 Task: Add a signature Mitchell Evans containing With heartfelt thanks and warm wishes, Mitchell Evans to email address softage.3@softage.net and add a label OSHA compliance
Action: Mouse moved to (107, 149)
Screenshot: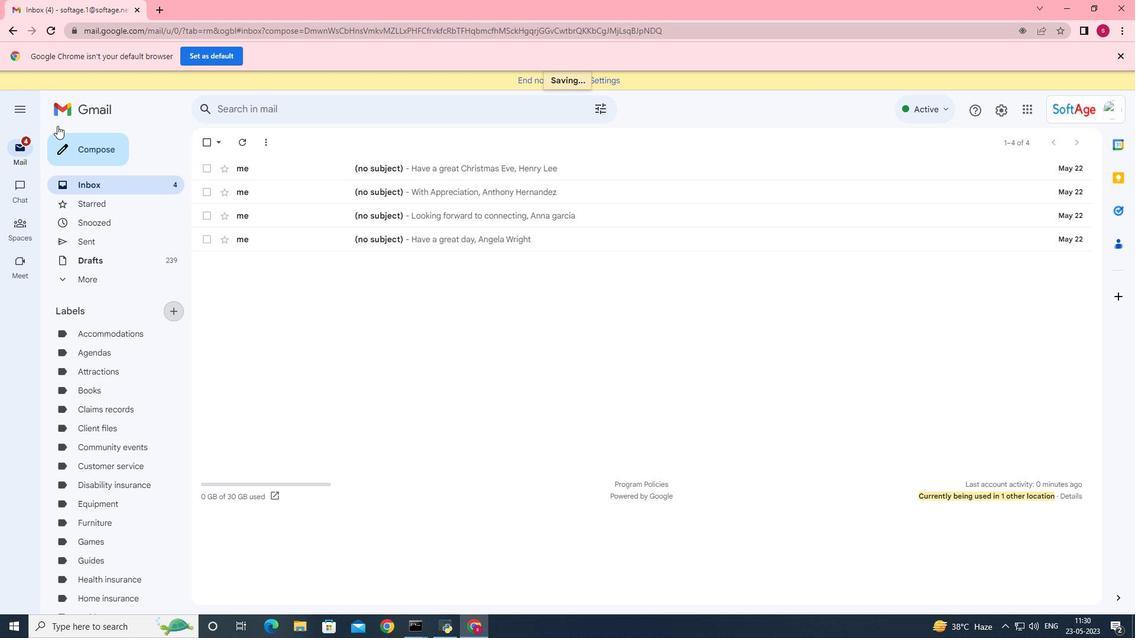 
Action: Mouse pressed left at (107, 149)
Screenshot: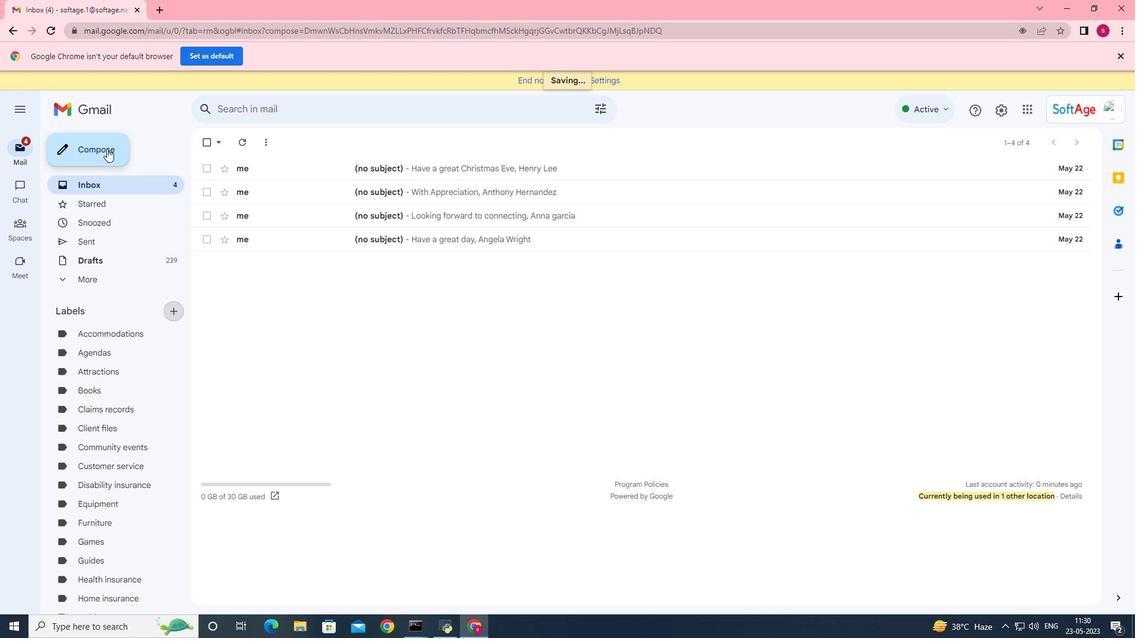 
Action: Mouse moved to (955, 598)
Screenshot: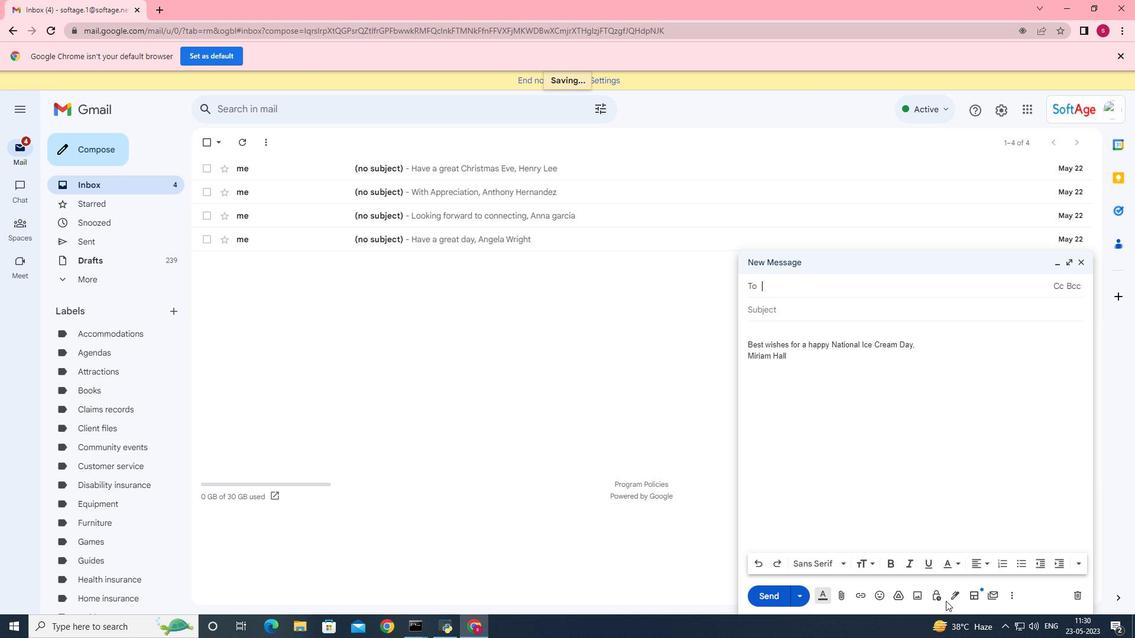 
Action: Mouse pressed left at (955, 598)
Screenshot: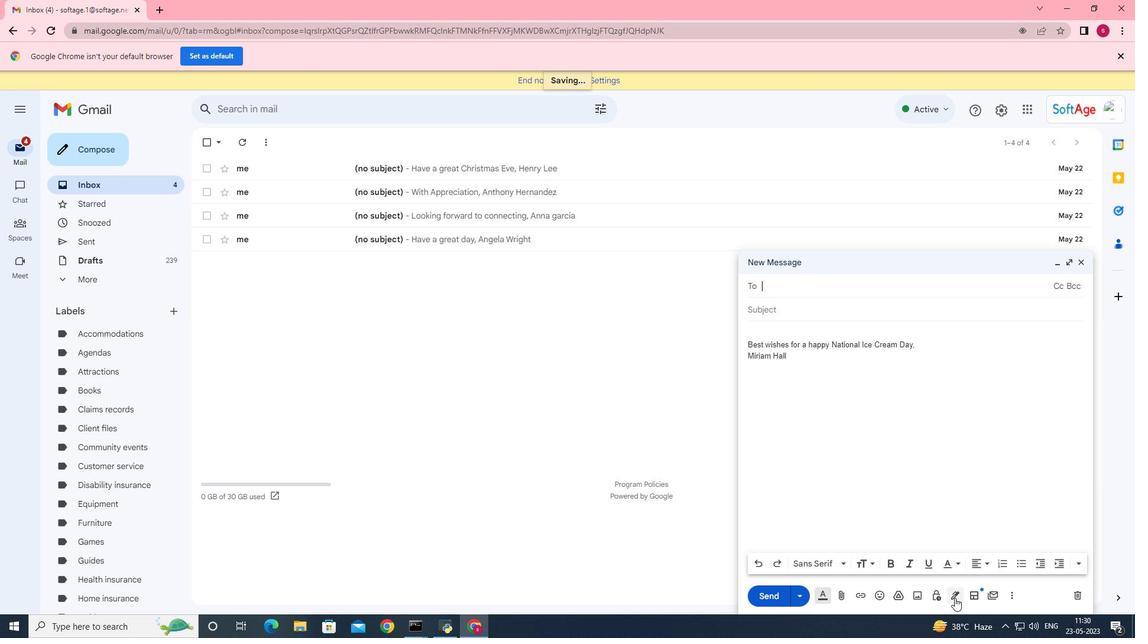 
Action: Mouse moved to (990, 527)
Screenshot: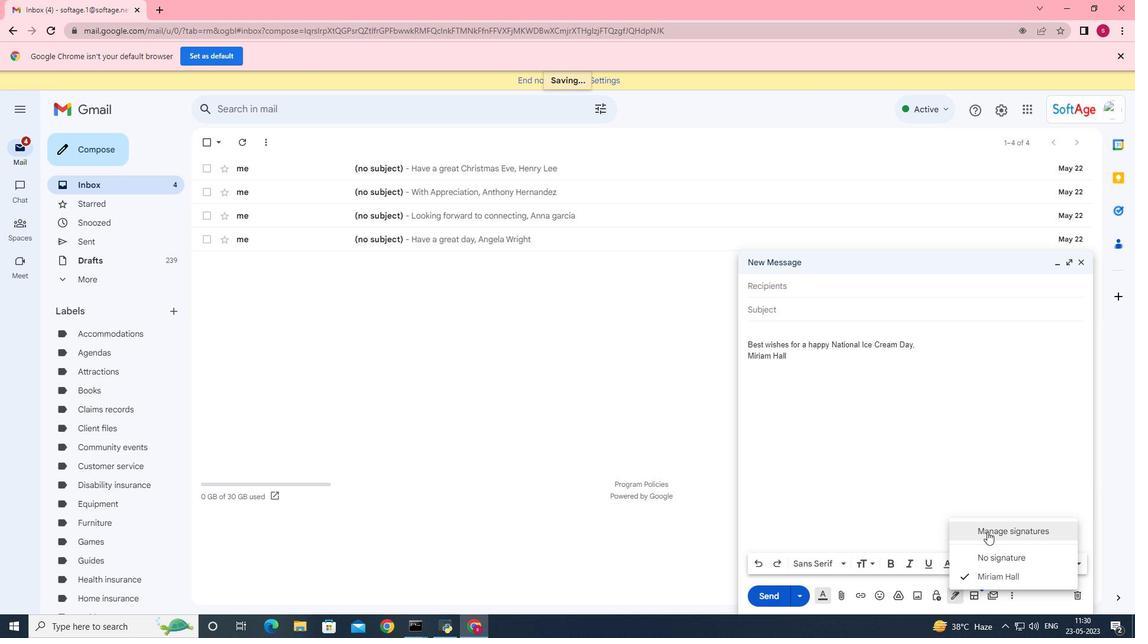
Action: Mouse pressed left at (990, 527)
Screenshot: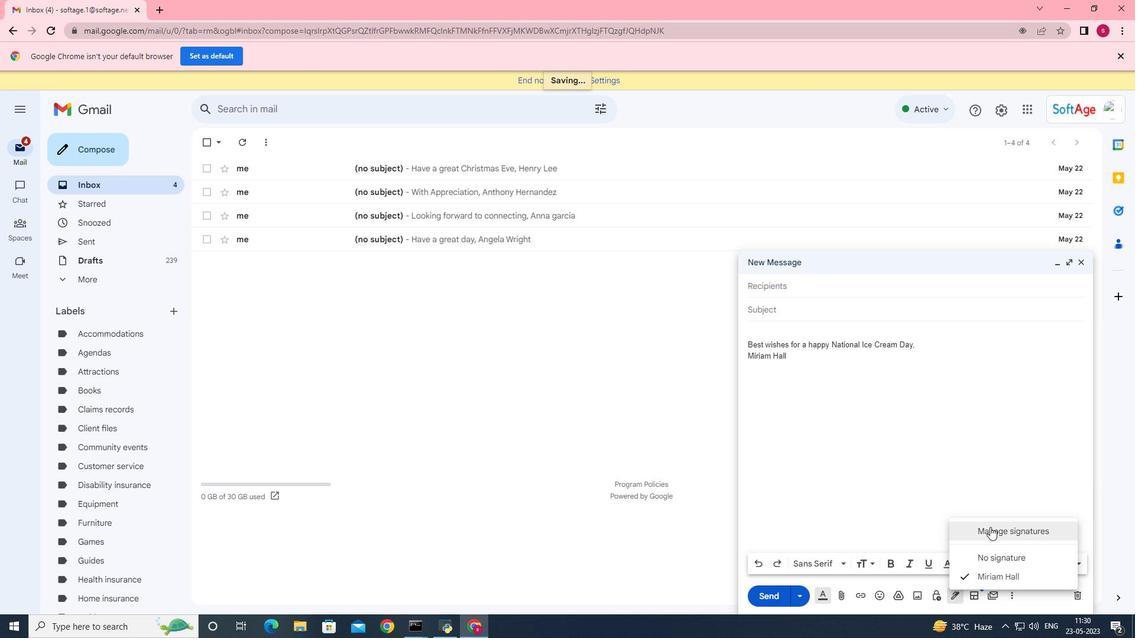 
Action: Mouse moved to (550, 444)
Screenshot: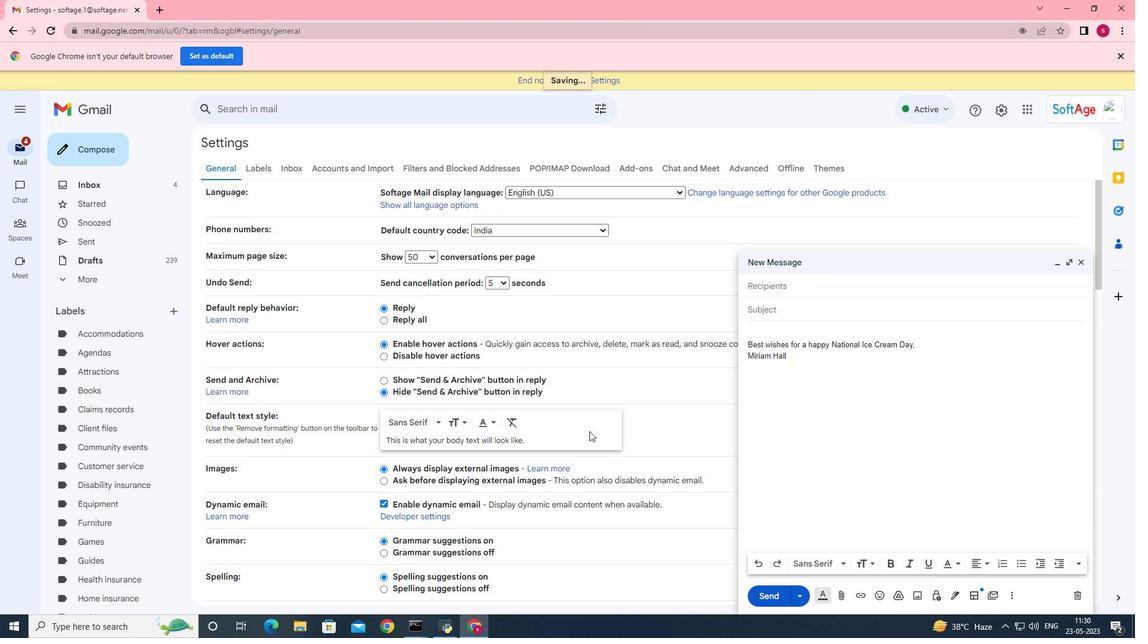 
Action: Mouse scrolled (550, 443) with delta (0, 0)
Screenshot: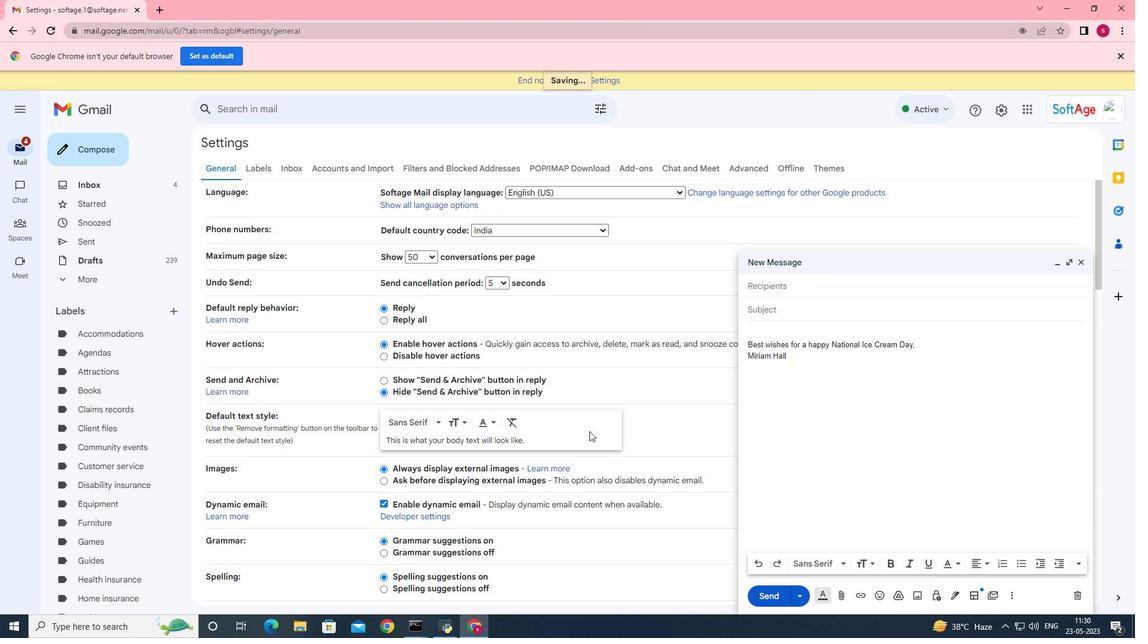 
Action: Mouse moved to (547, 444)
Screenshot: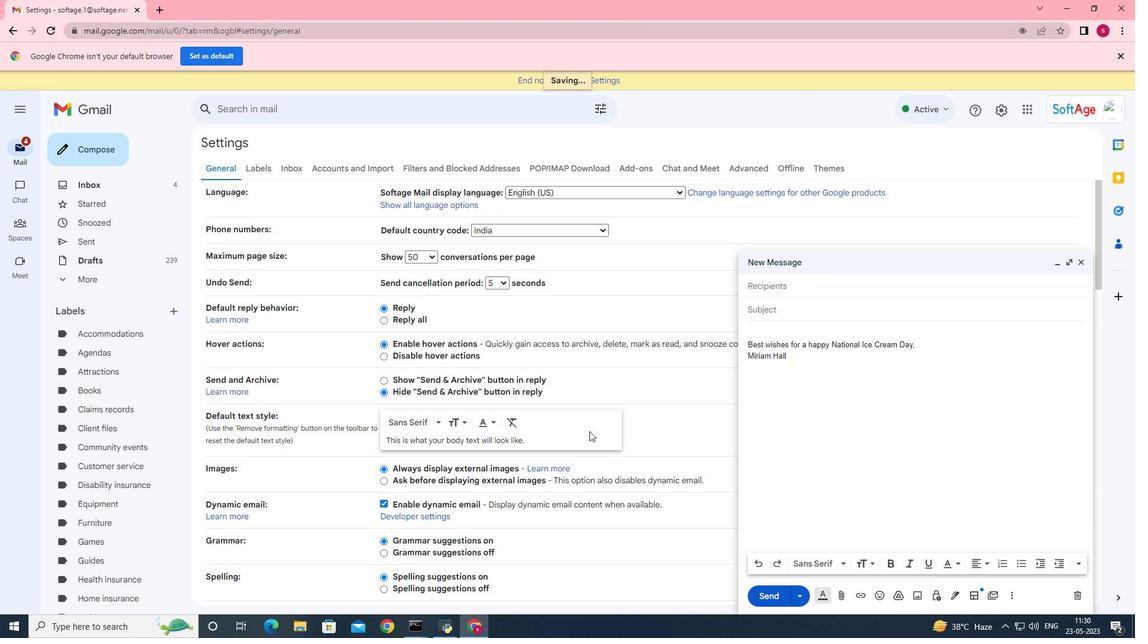 
Action: Mouse scrolled (547, 444) with delta (0, 0)
Screenshot: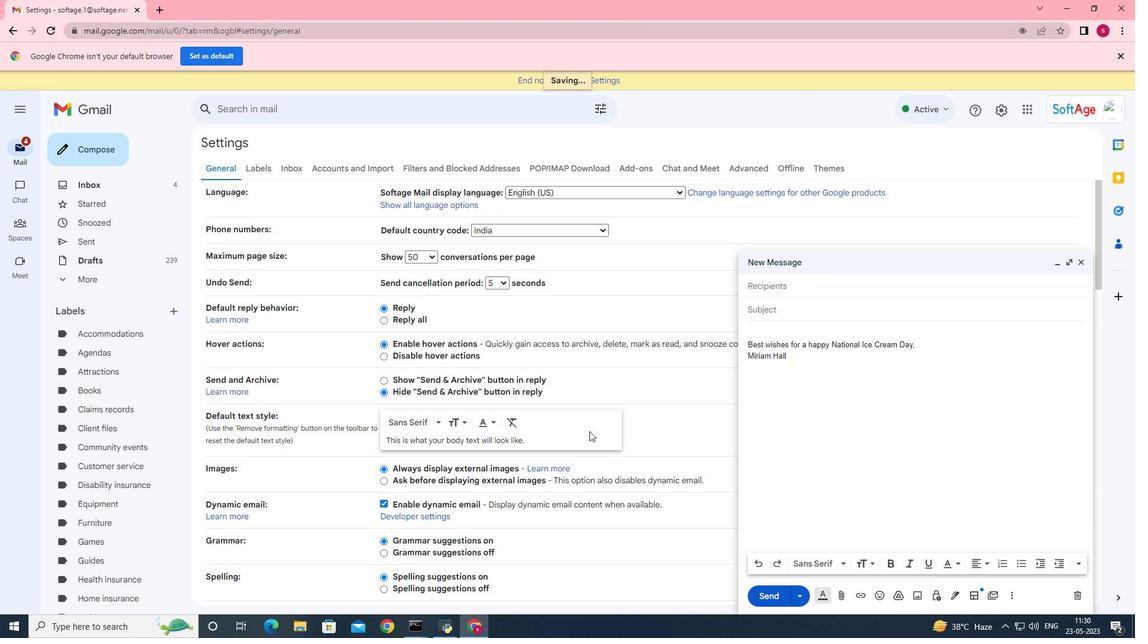 
Action: Mouse moved to (546, 445)
Screenshot: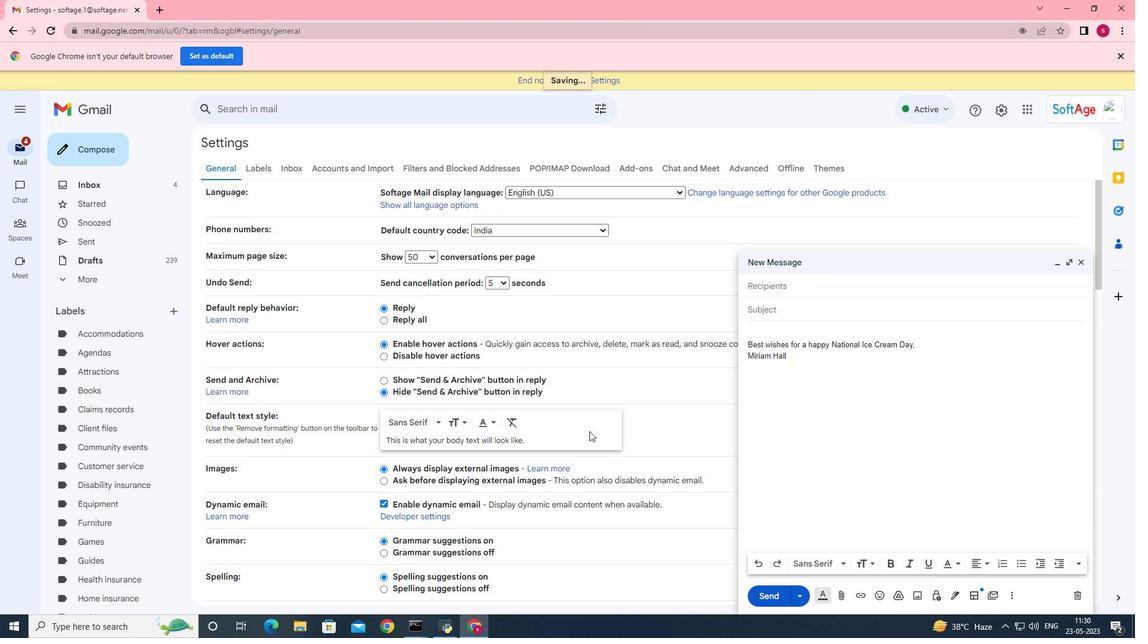 
Action: Mouse scrolled (546, 445) with delta (0, 0)
Screenshot: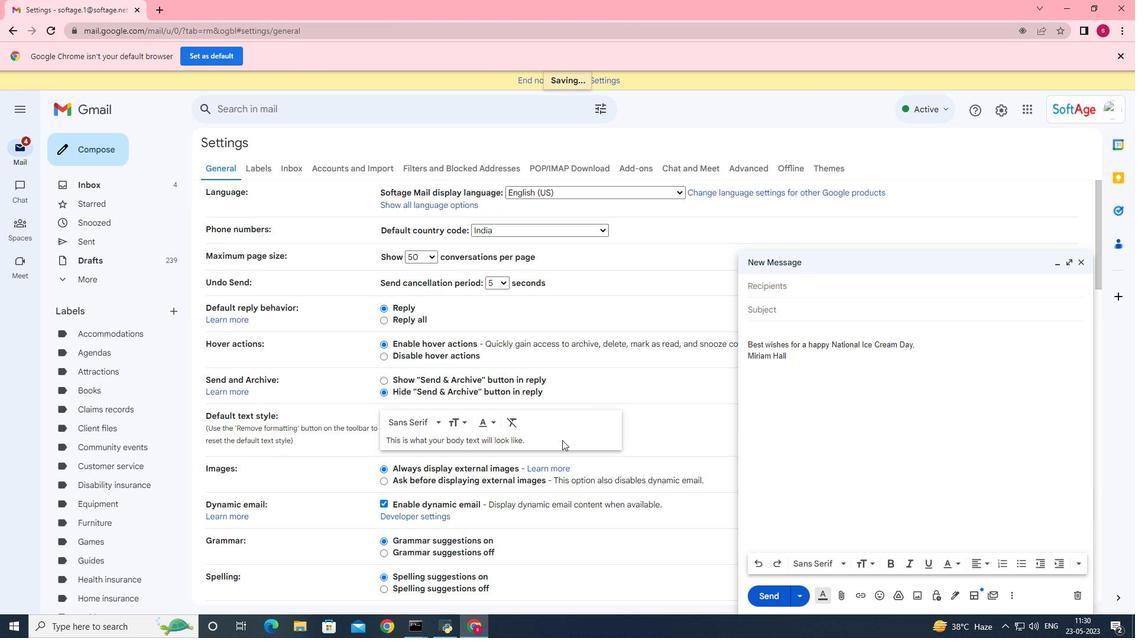 
Action: Mouse moved to (546, 445)
Screenshot: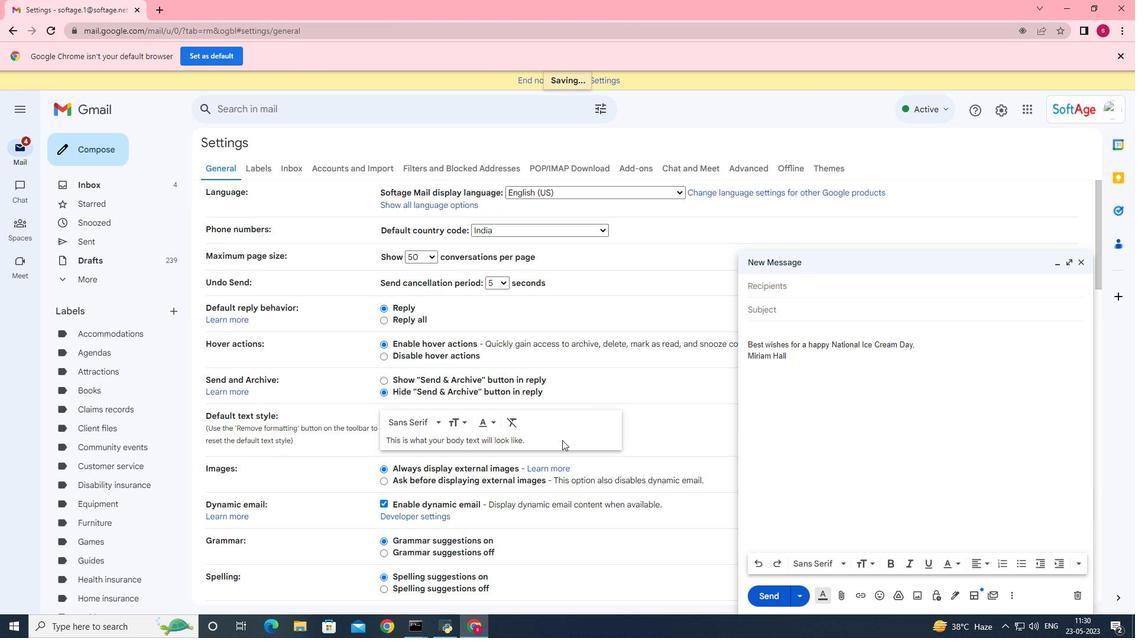 
Action: Mouse scrolled (546, 444) with delta (0, 0)
Screenshot: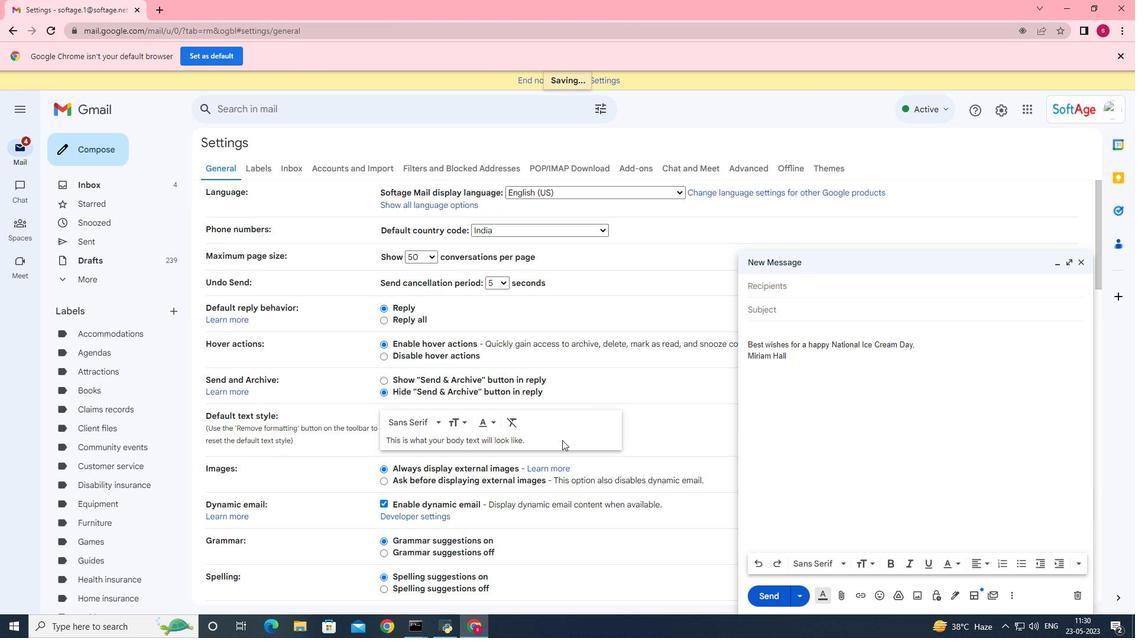 
Action: Mouse moved to (542, 447)
Screenshot: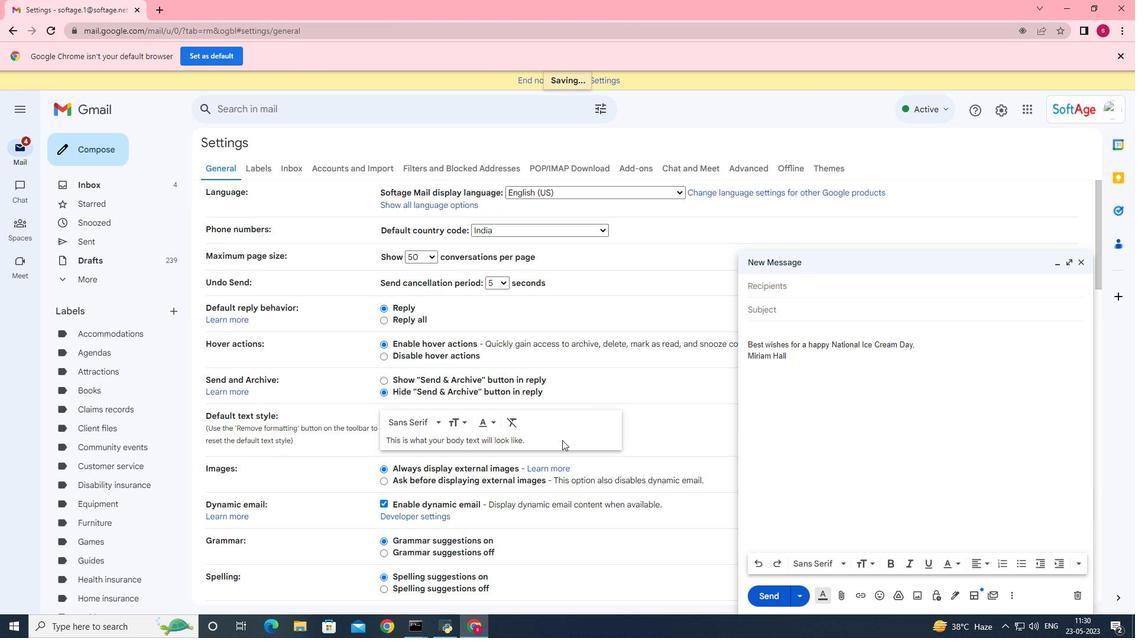 
Action: Mouse scrolled (542, 446) with delta (0, 0)
Screenshot: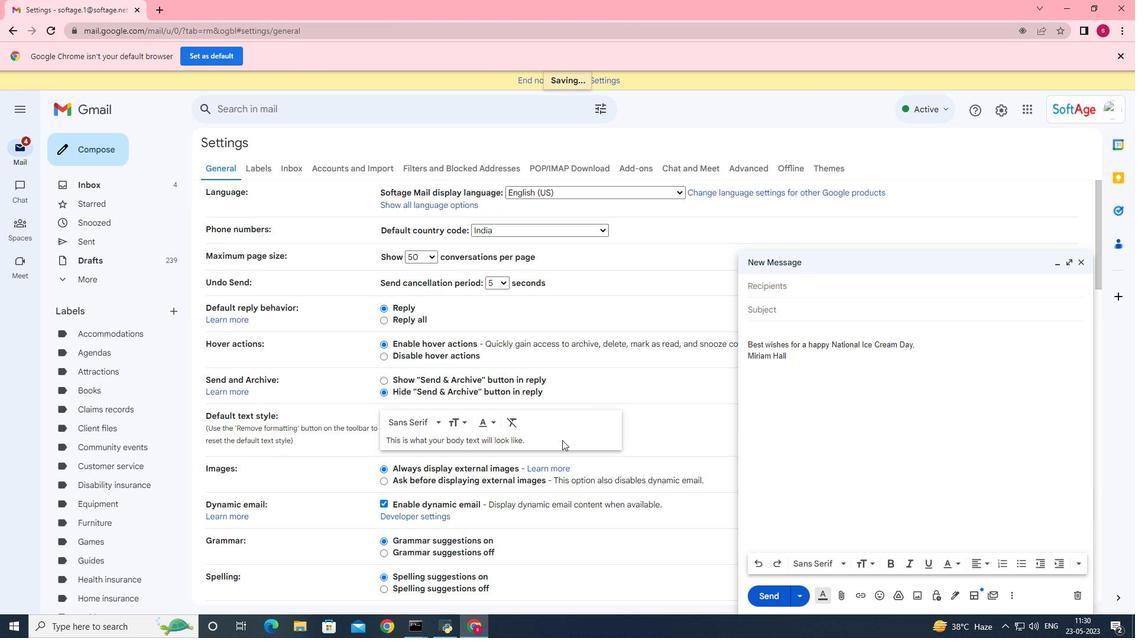 
Action: Mouse moved to (541, 447)
Screenshot: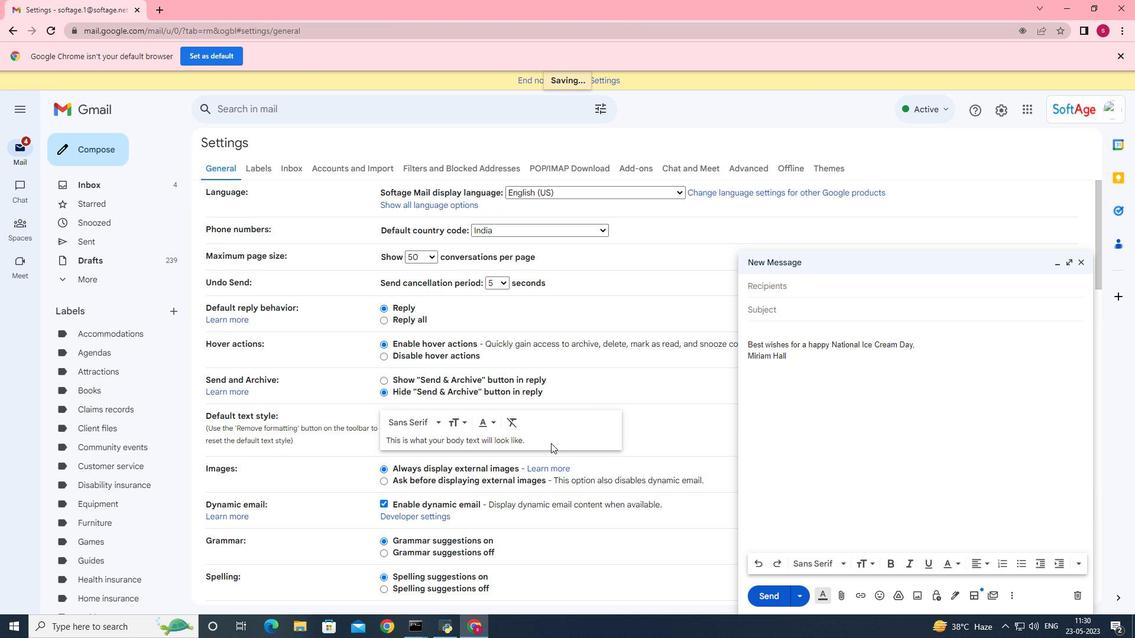 
Action: Mouse scrolled (541, 446) with delta (0, 0)
Screenshot: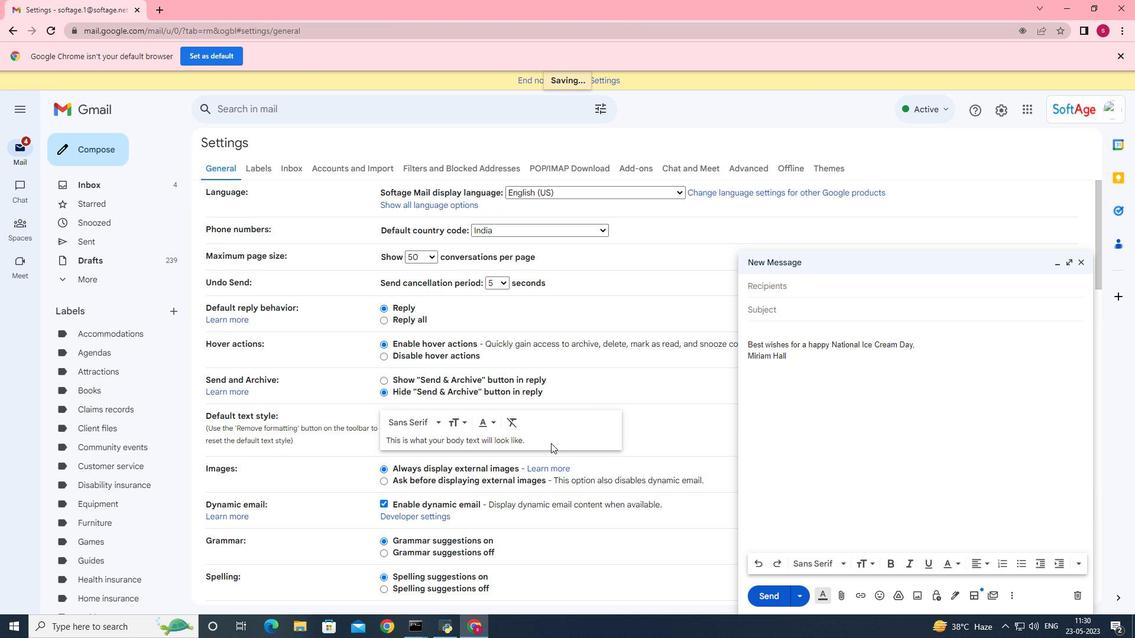 
Action: Mouse moved to (536, 443)
Screenshot: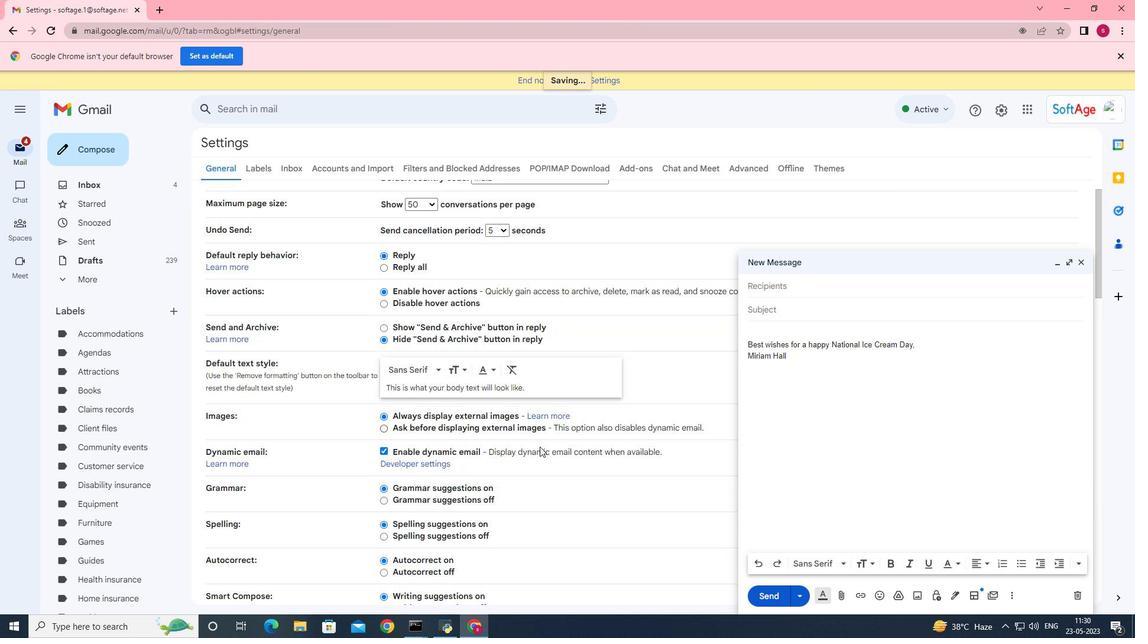 
Action: Mouse scrolled (536, 443) with delta (0, 0)
Screenshot: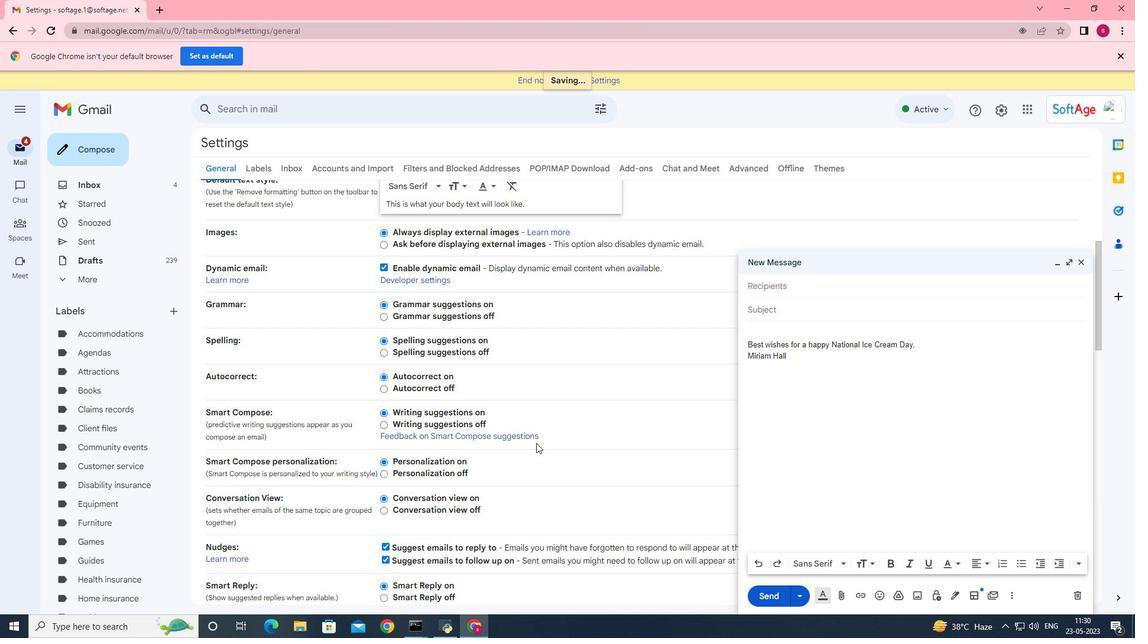 
Action: Mouse scrolled (536, 443) with delta (0, 0)
Screenshot: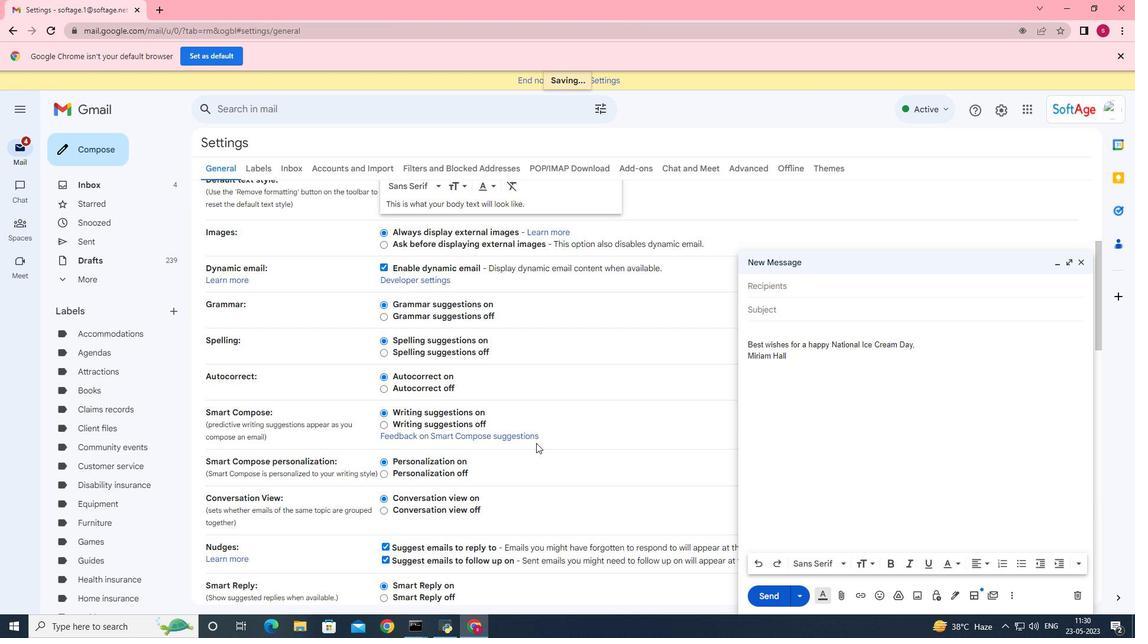 
Action: Mouse scrolled (536, 443) with delta (0, 0)
Screenshot: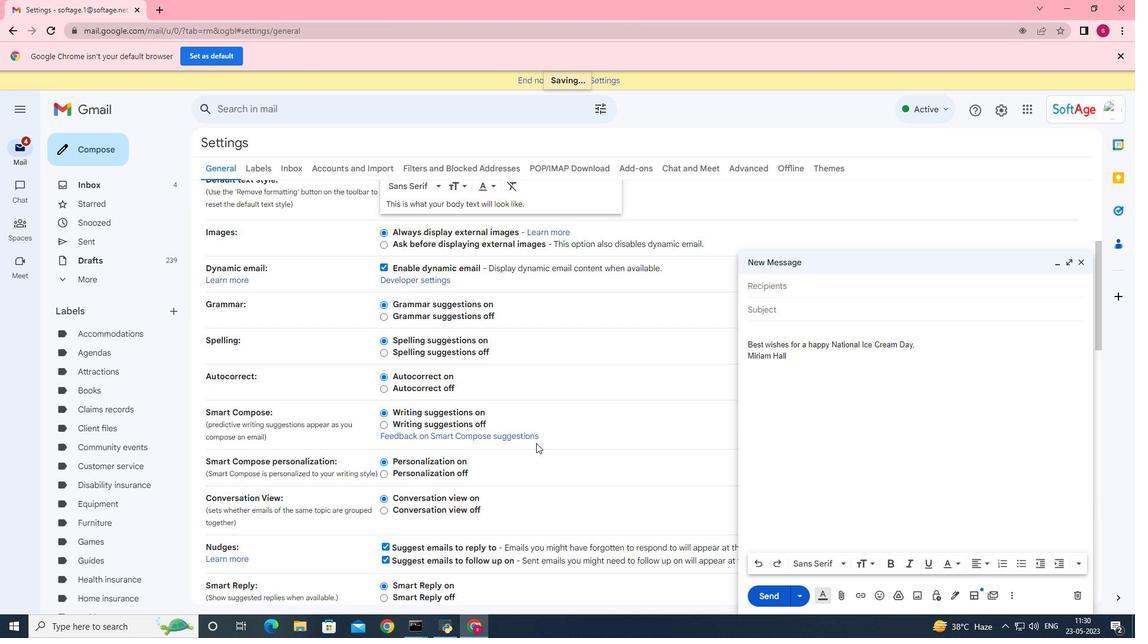 
Action: Mouse scrolled (536, 443) with delta (0, 0)
Screenshot: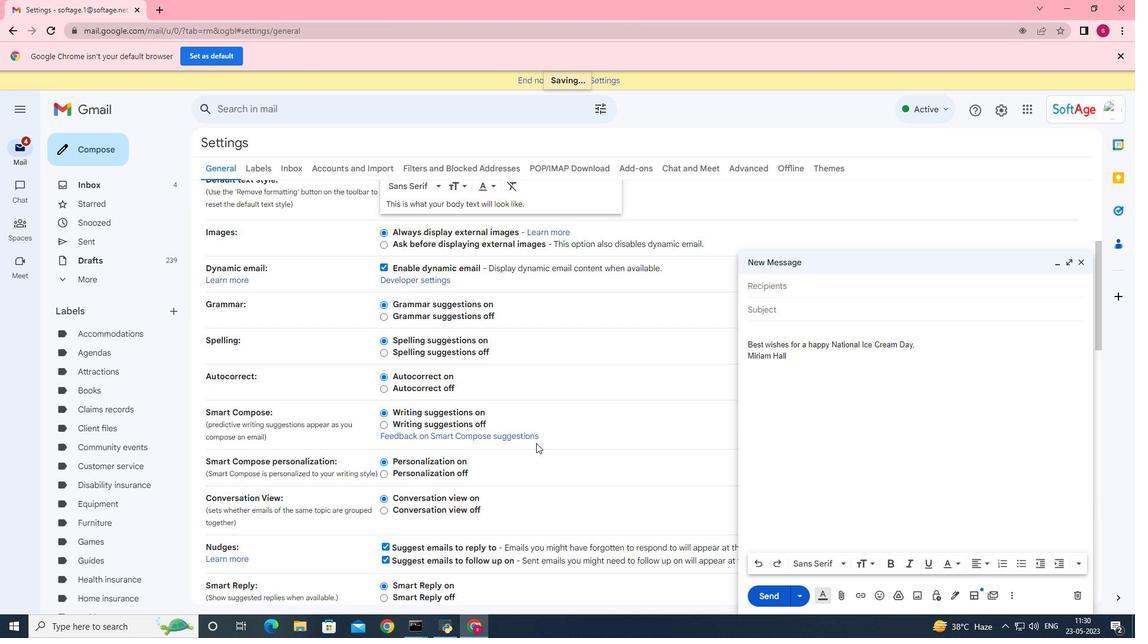
Action: Mouse scrolled (536, 443) with delta (0, 0)
Screenshot: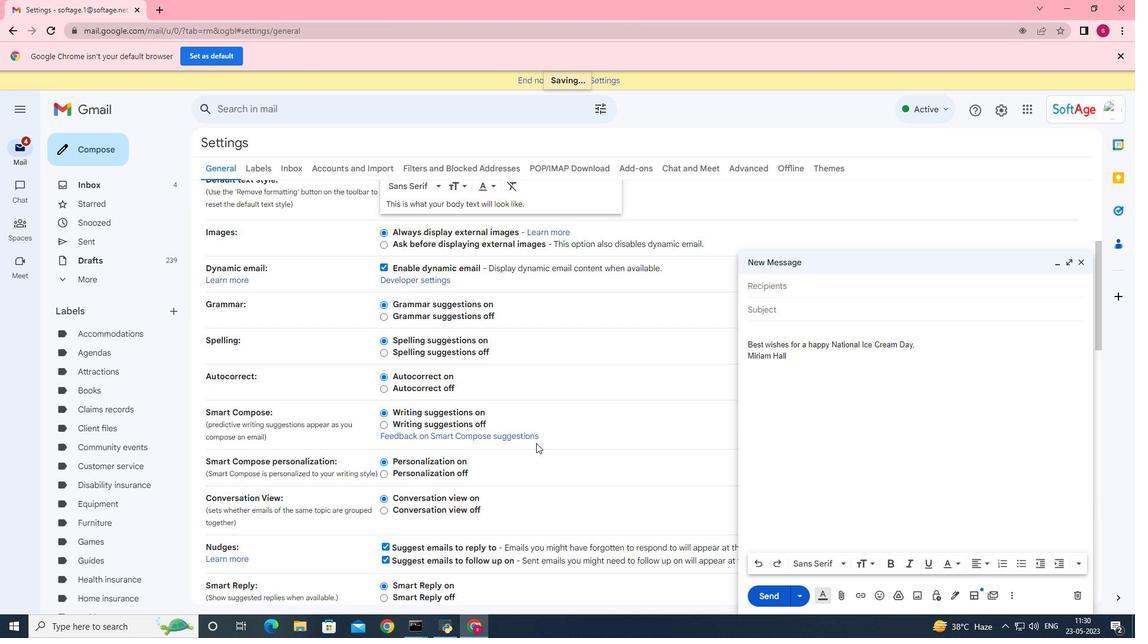 
Action: Mouse scrolled (536, 443) with delta (0, 0)
Screenshot: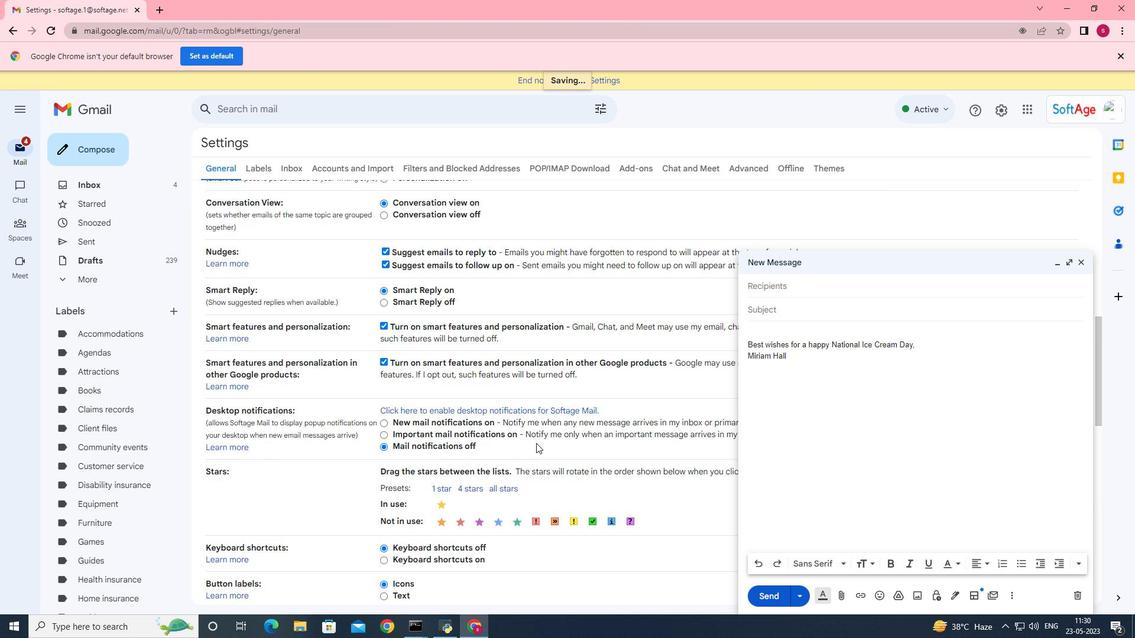 
Action: Mouse moved to (532, 443)
Screenshot: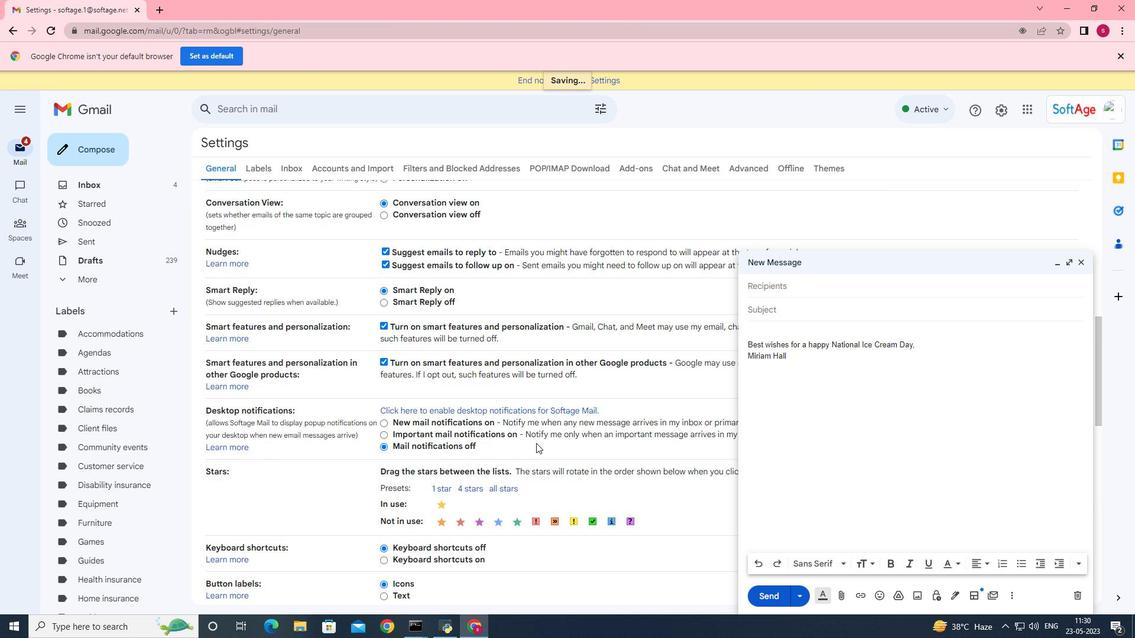 
Action: Mouse scrolled (532, 443) with delta (0, 0)
Screenshot: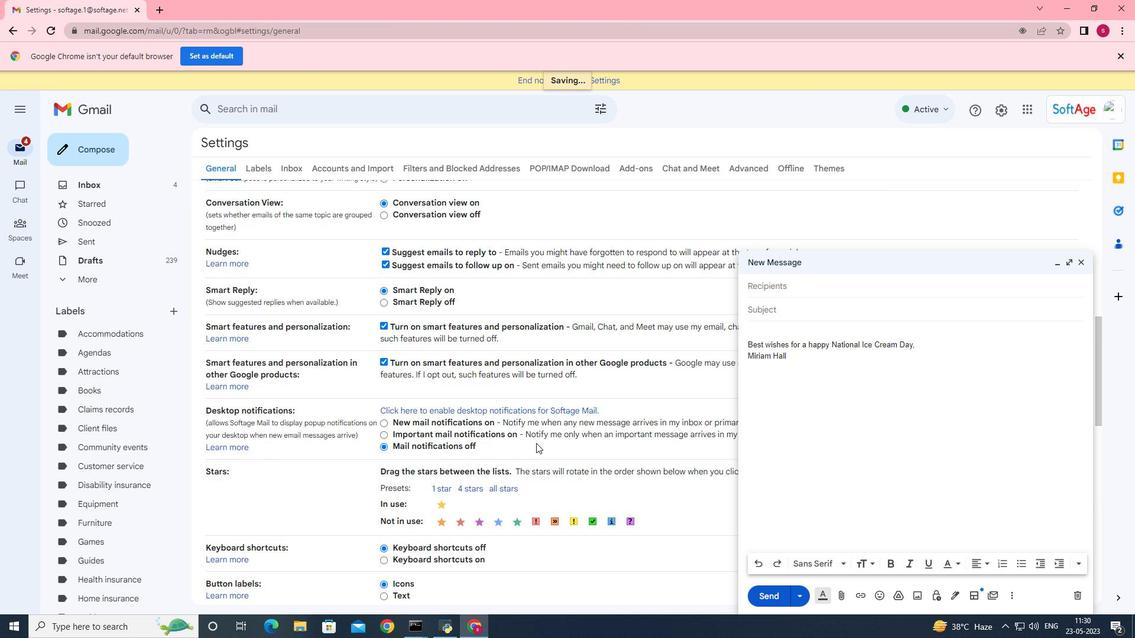 
Action: Mouse moved to (524, 444)
Screenshot: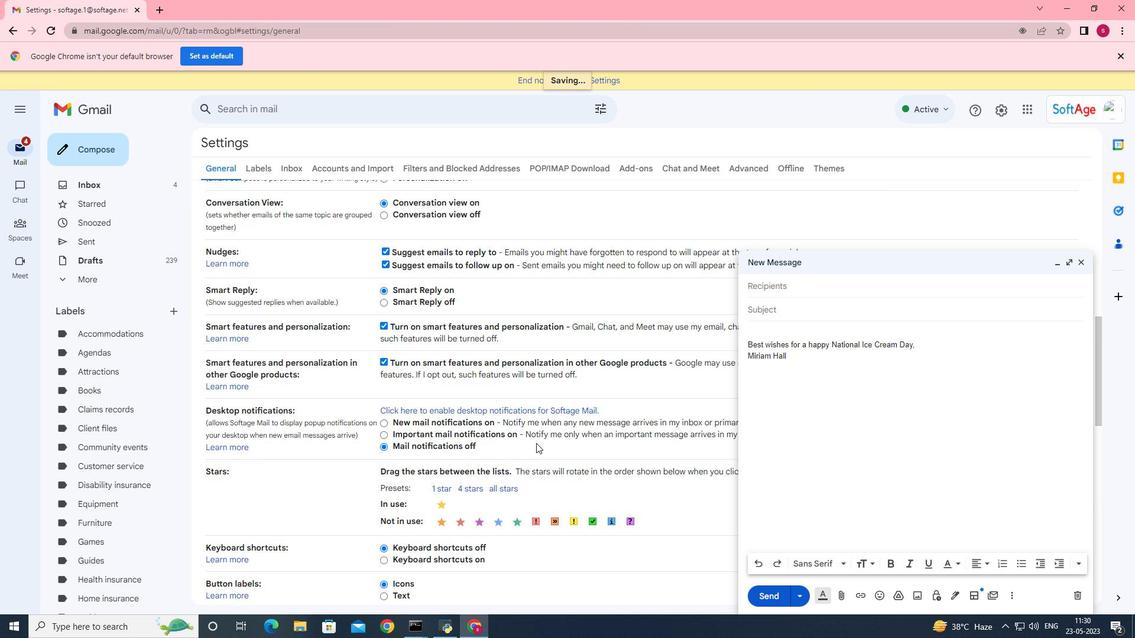 
Action: Mouse scrolled (529, 443) with delta (0, 0)
Screenshot: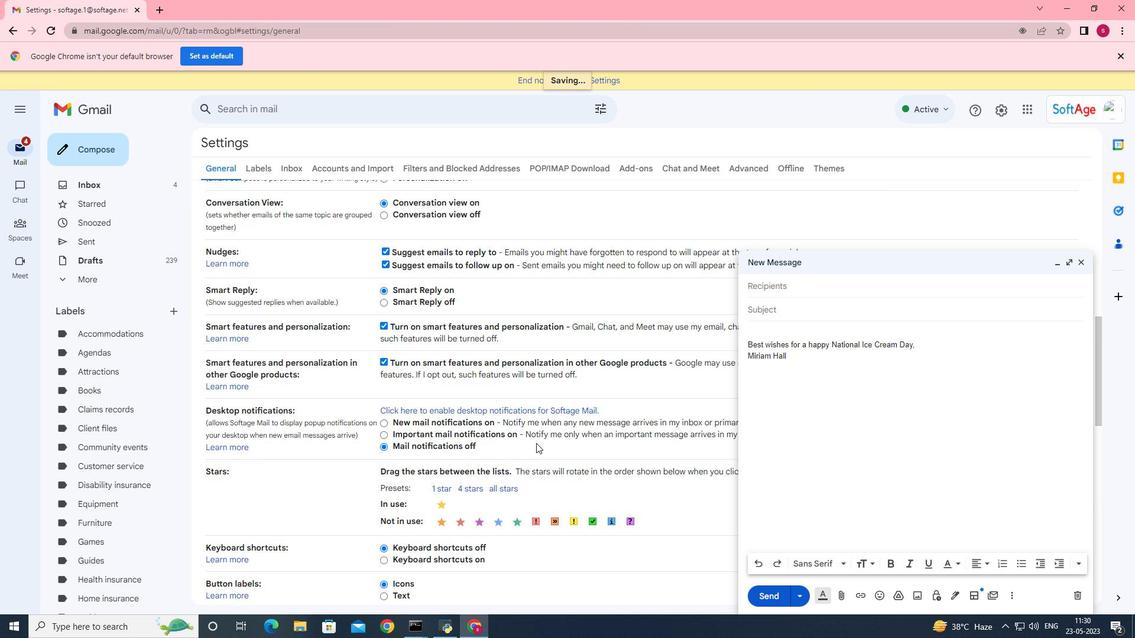 
Action: Mouse moved to (511, 445)
Screenshot: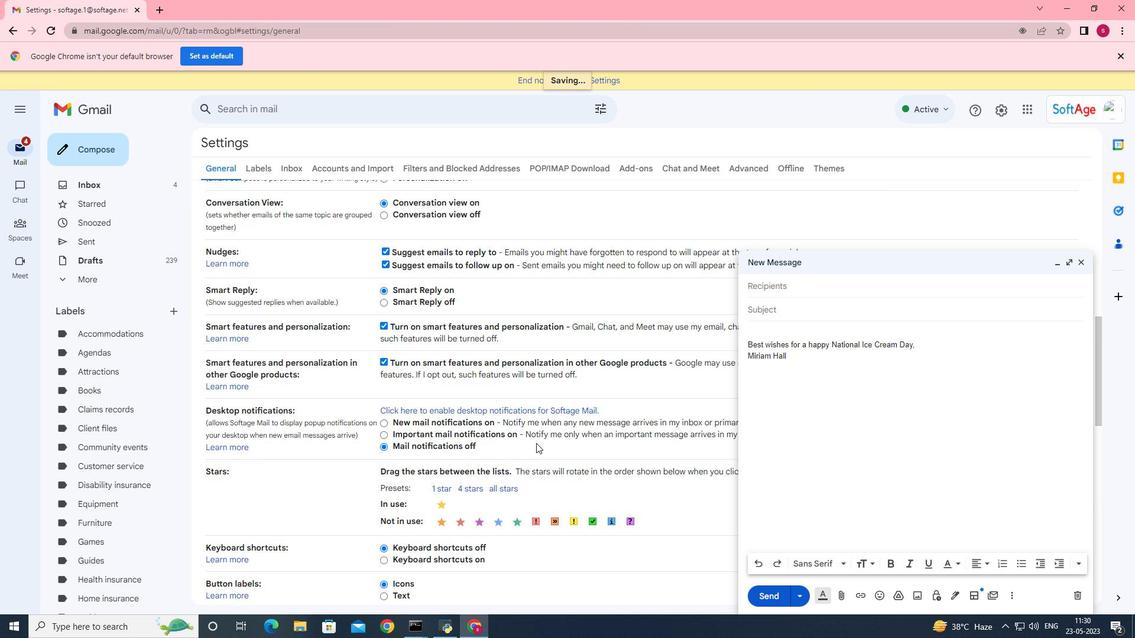 
Action: Mouse scrolled (515, 445) with delta (0, 0)
Screenshot: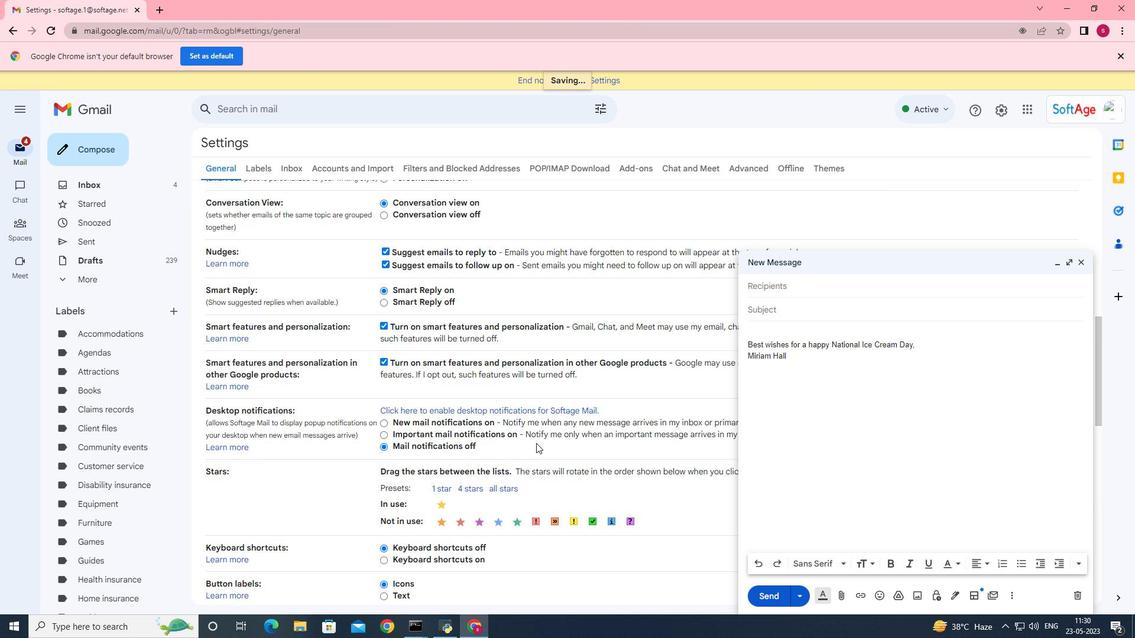 
Action: Mouse moved to (503, 446)
Screenshot: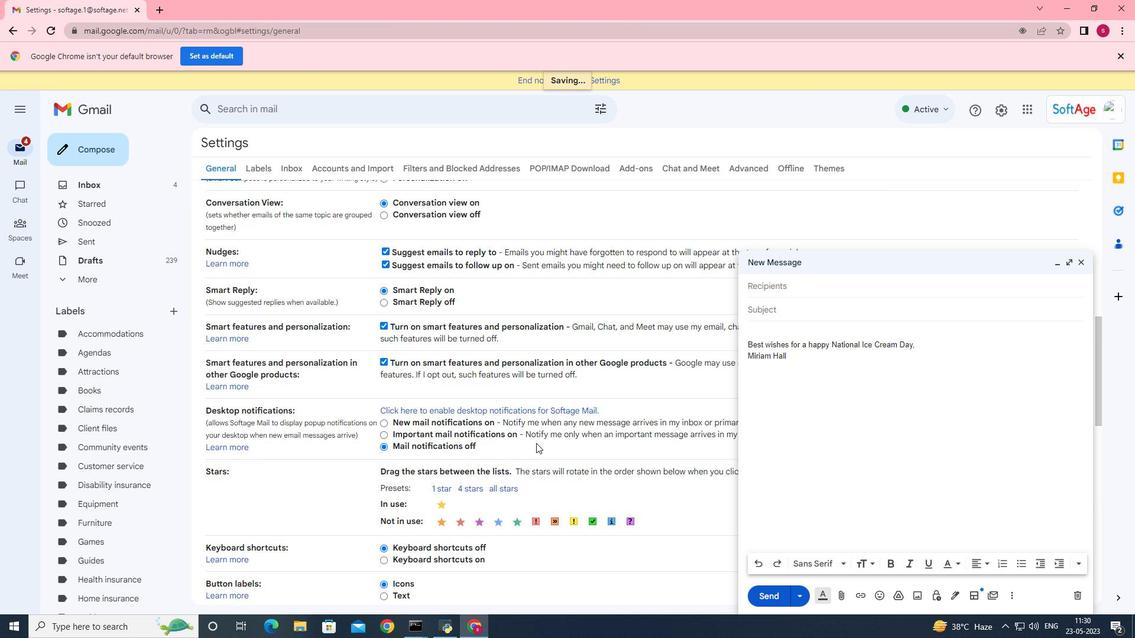 
Action: Mouse scrolled (507, 445) with delta (0, 0)
Screenshot: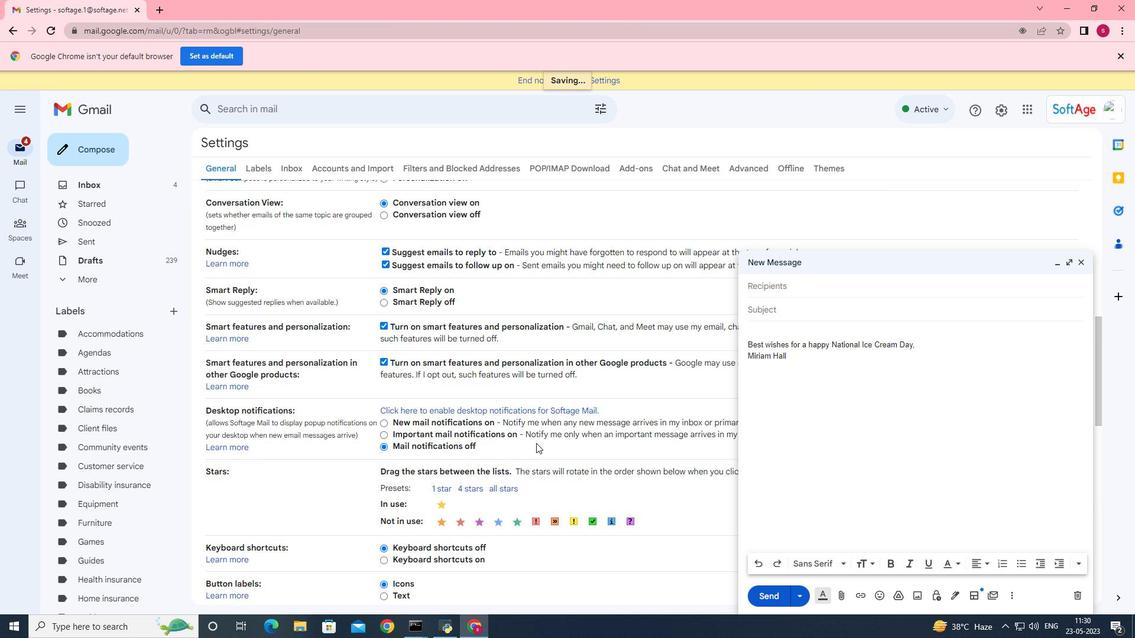 
Action: Mouse moved to (509, 419)
Screenshot: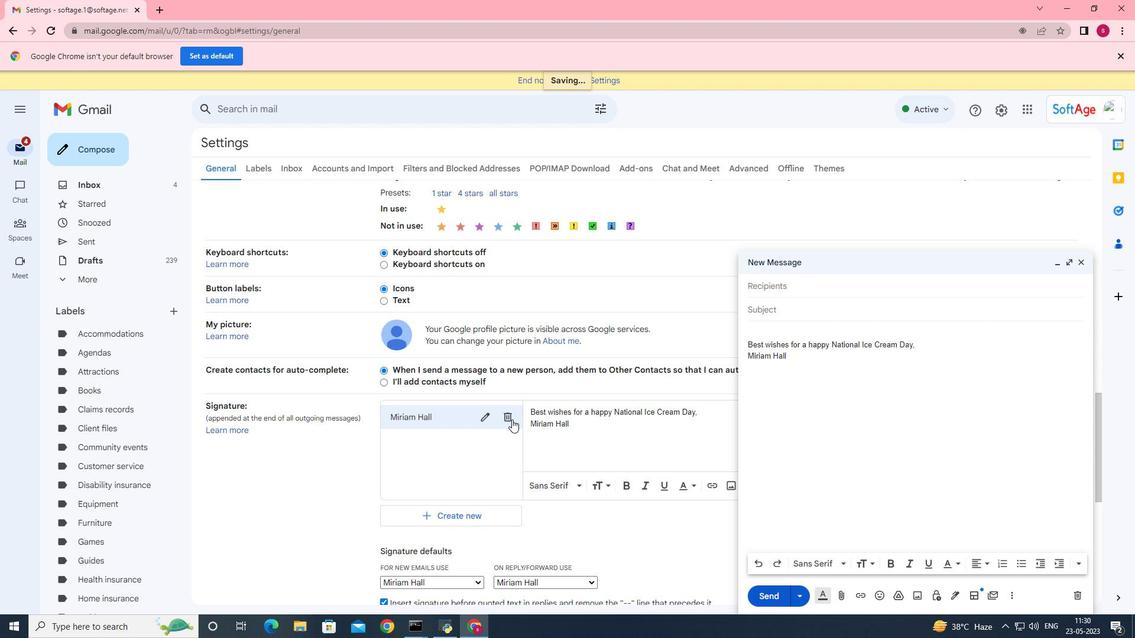 
Action: Mouse pressed left at (509, 419)
Screenshot: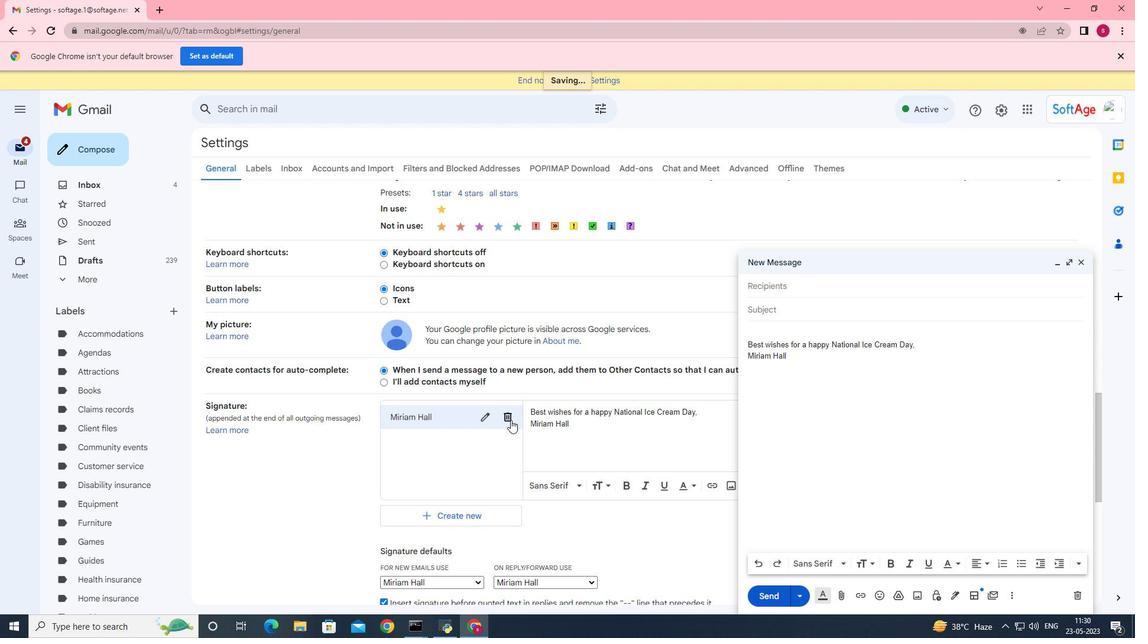 
Action: Mouse moved to (659, 369)
Screenshot: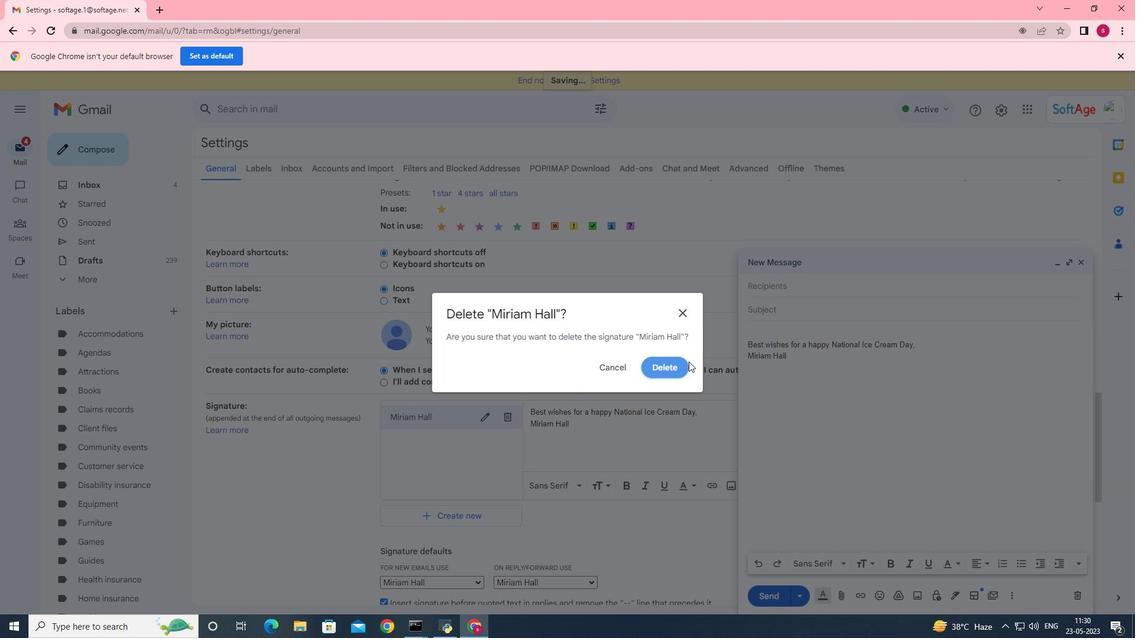 
Action: Mouse pressed left at (659, 369)
Screenshot: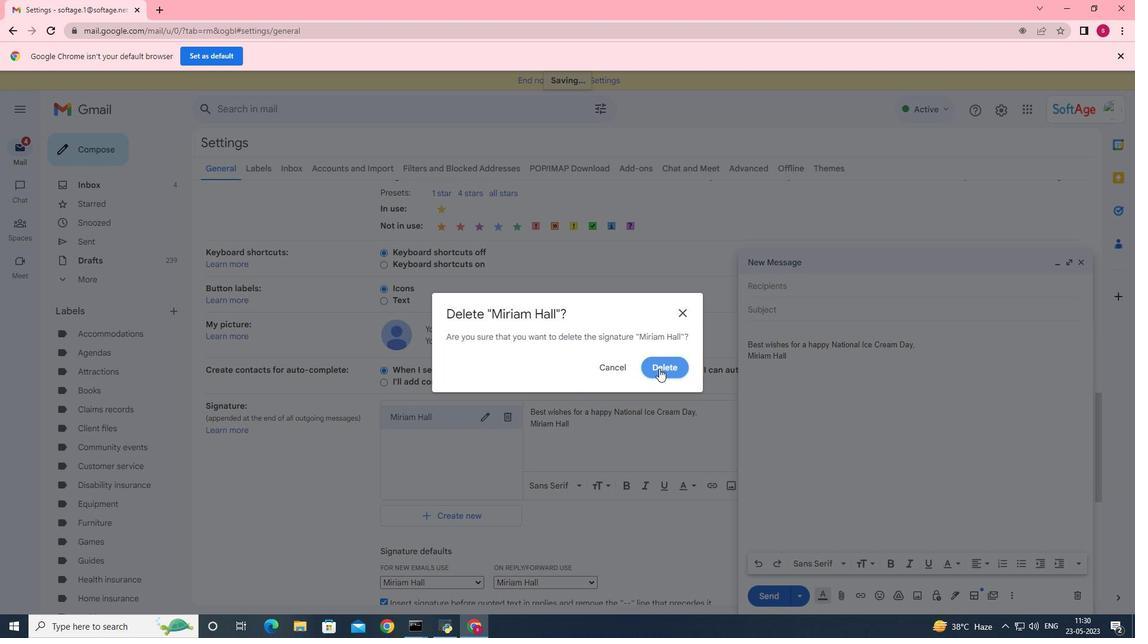 
Action: Mouse moved to (399, 430)
Screenshot: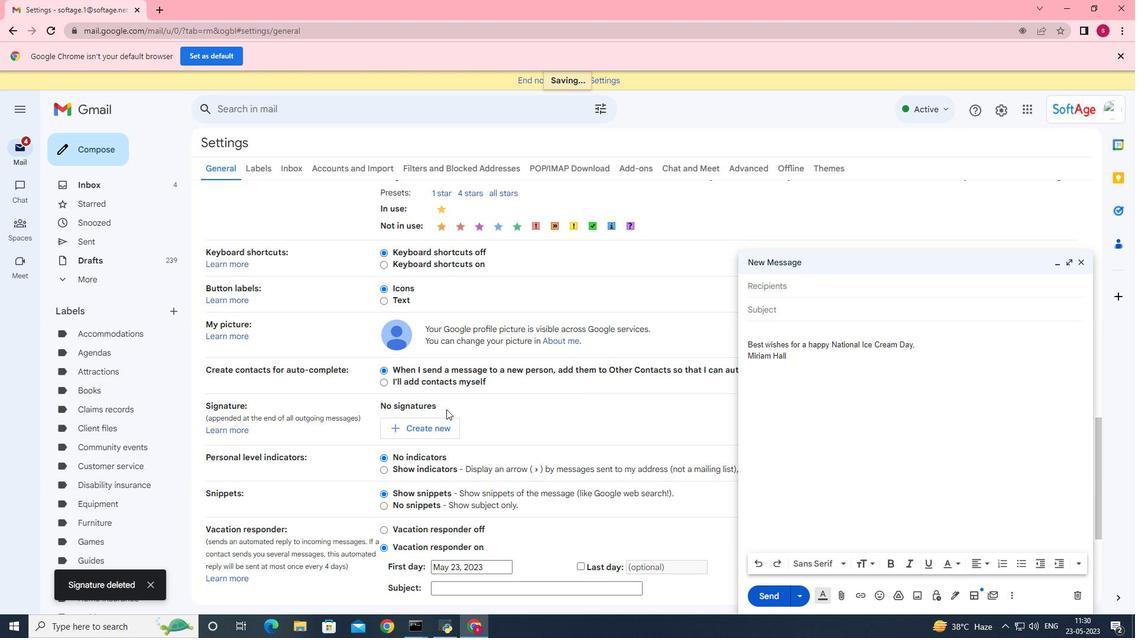 
Action: Mouse pressed left at (399, 430)
Screenshot: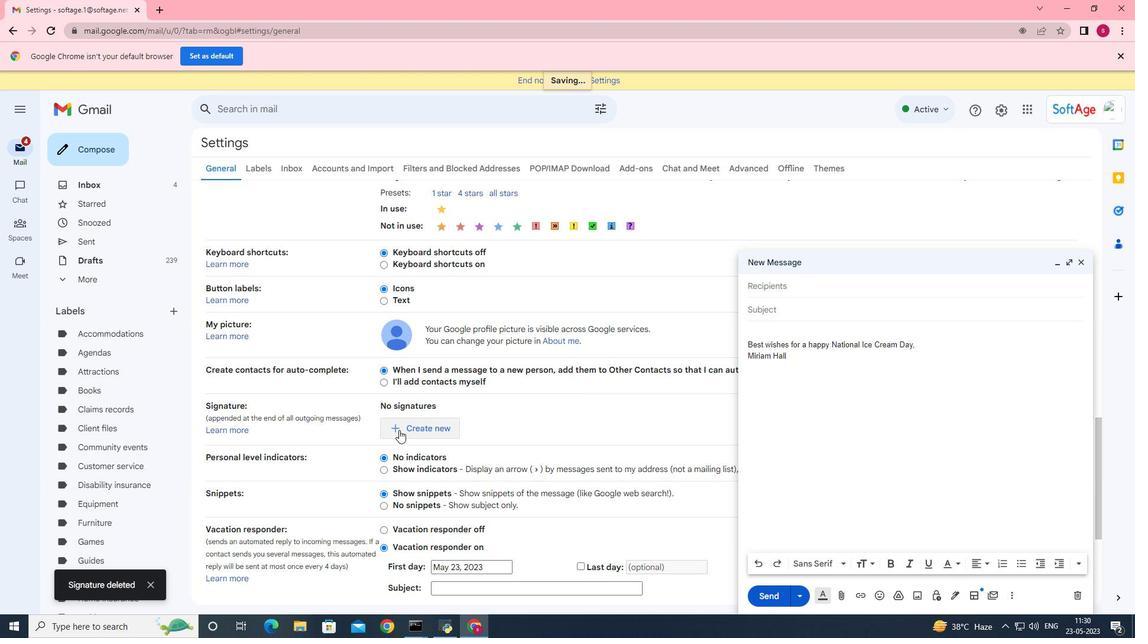 
Action: Mouse moved to (518, 332)
Screenshot: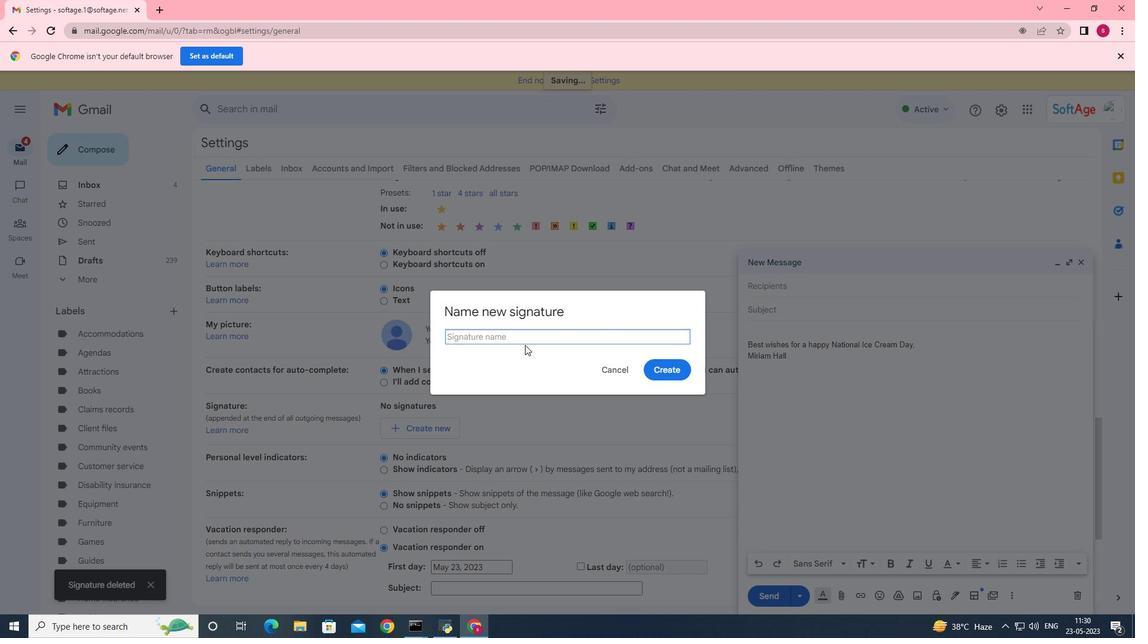 
Action: Mouse pressed left at (518, 332)
Screenshot: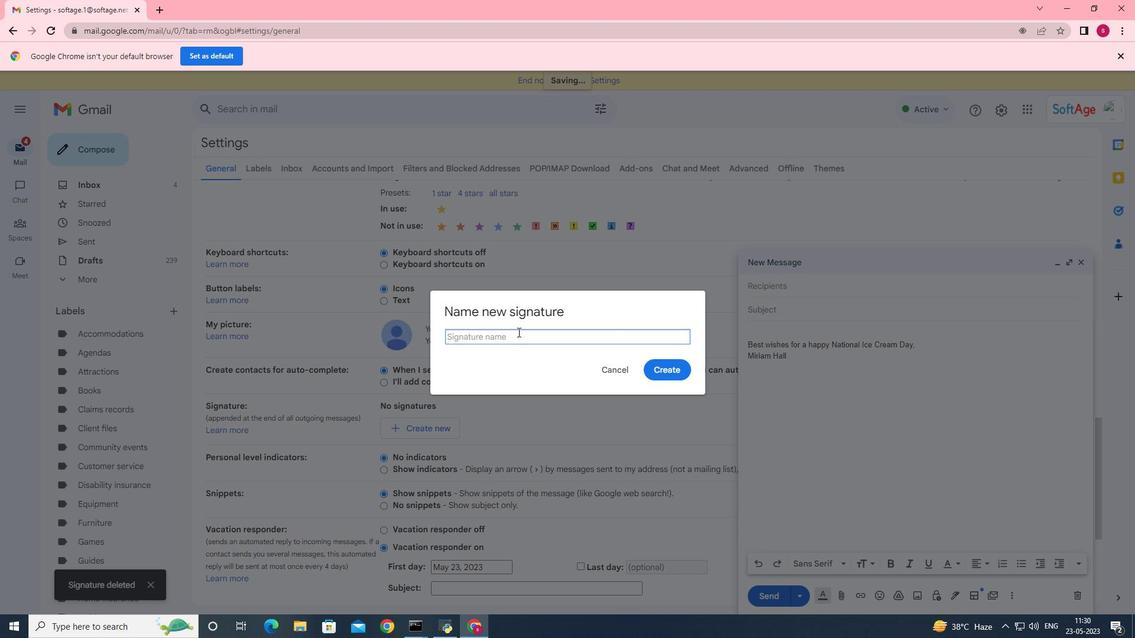 
Action: Key pressed <Key.shift>Mitchell<Key.space><Key.shift>Evans
Screenshot: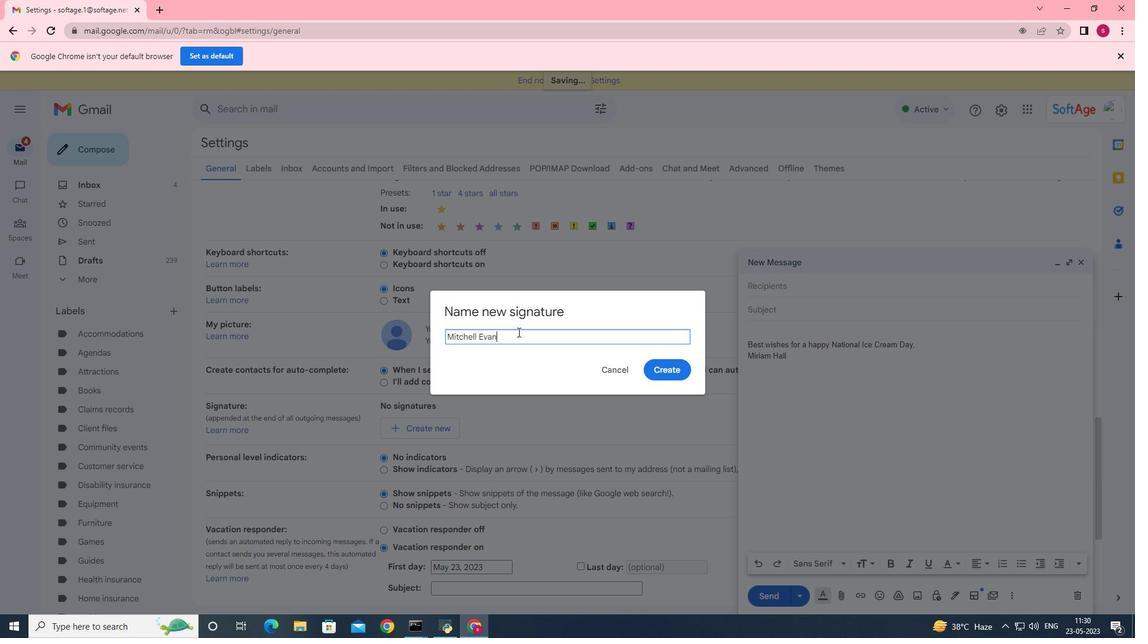 
Action: Mouse moved to (677, 371)
Screenshot: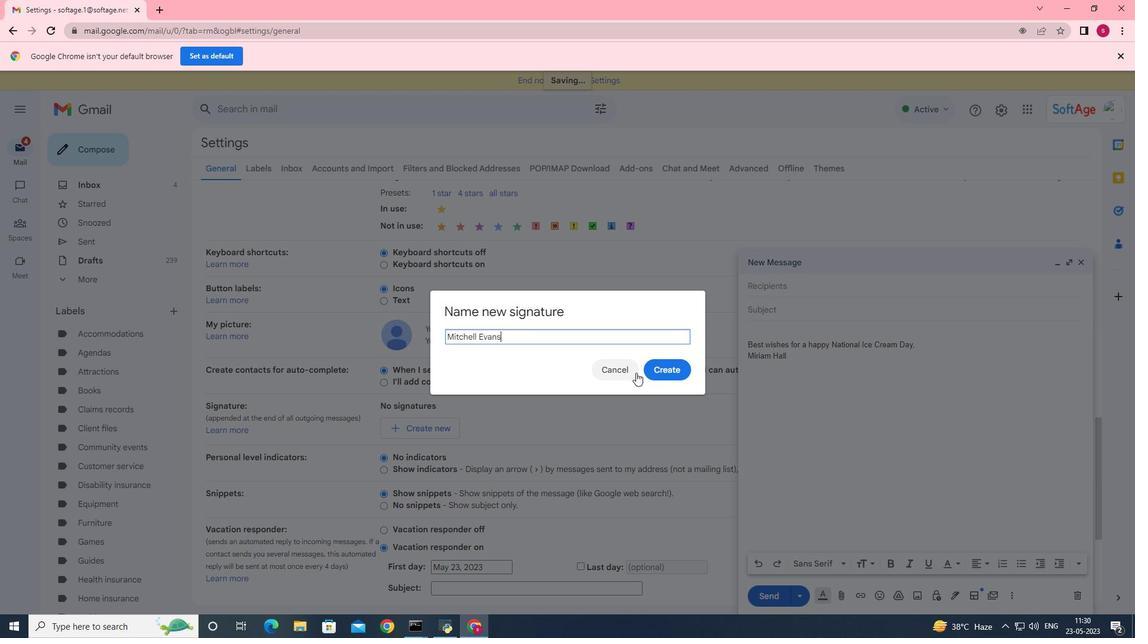 
Action: Mouse pressed left at (677, 371)
Screenshot: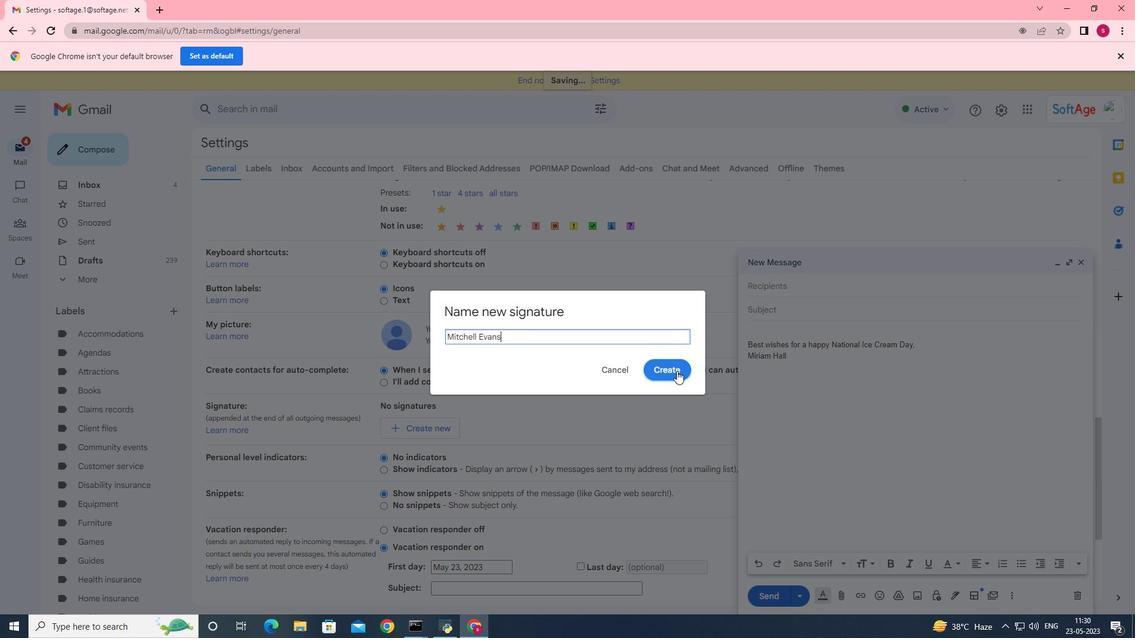 
Action: Mouse moved to (541, 408)
Screenshot: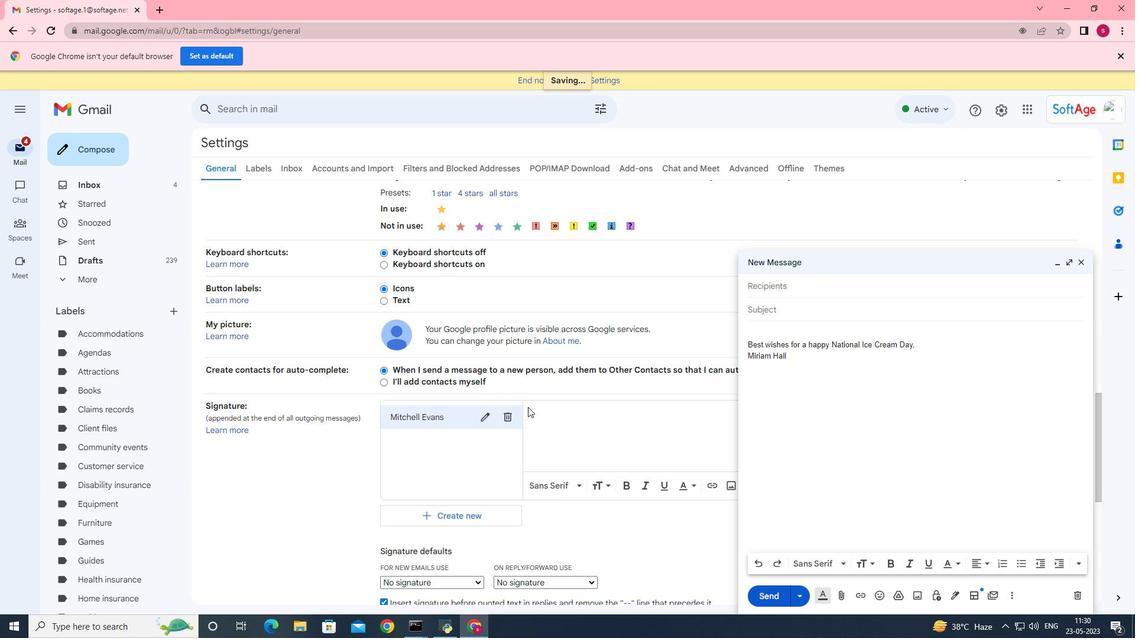 
Action: Mouse pressed left at (541, 408)
Screenshot: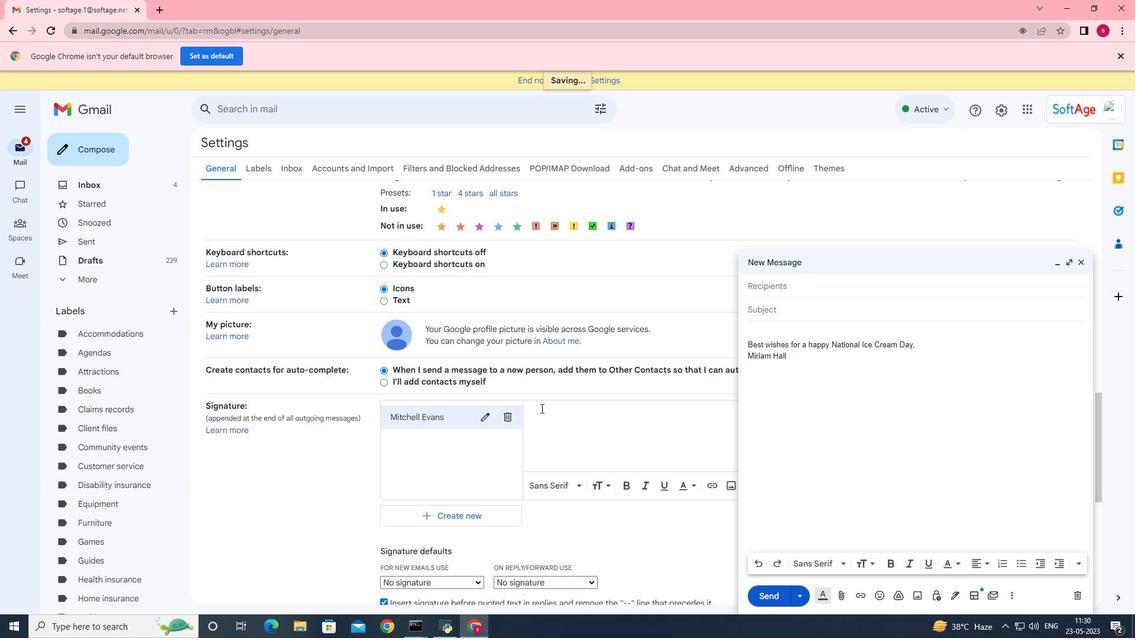 
Action: Key pressed <Key.shift>With<Key.space>heartfelt<Key.space>thanks<Key.space>and<Key.space>warm<Key.space>wishes,<Key.enter><Key.shift>Mitchell<Key.space><Key.shift>Evans
Screenshot: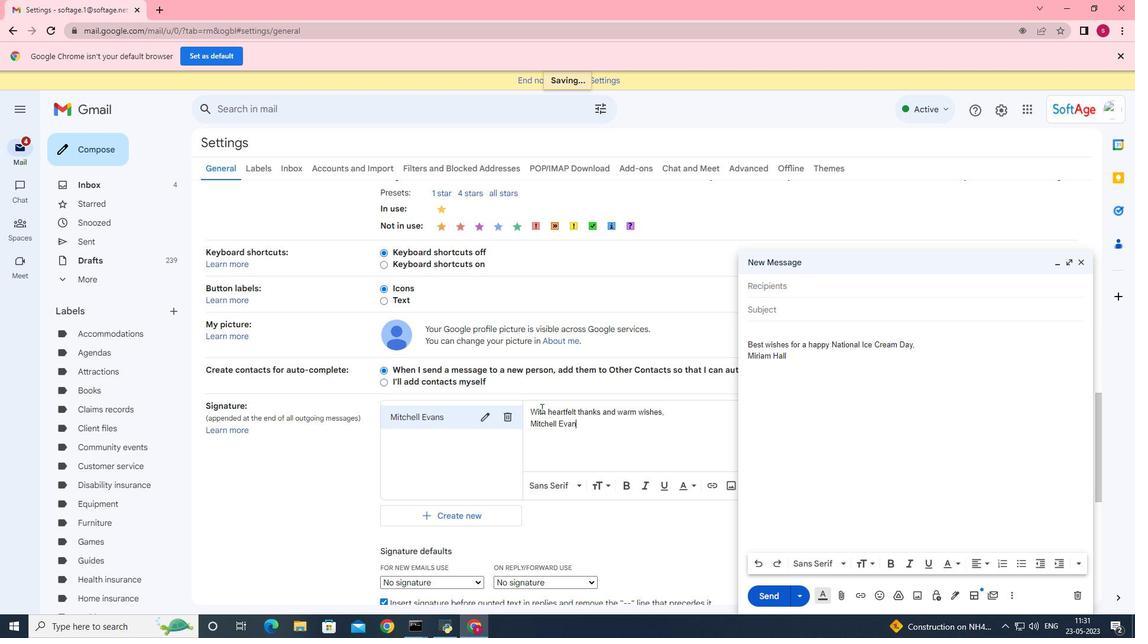 
Action: Mouse moved to (621, 443)
Screenshot: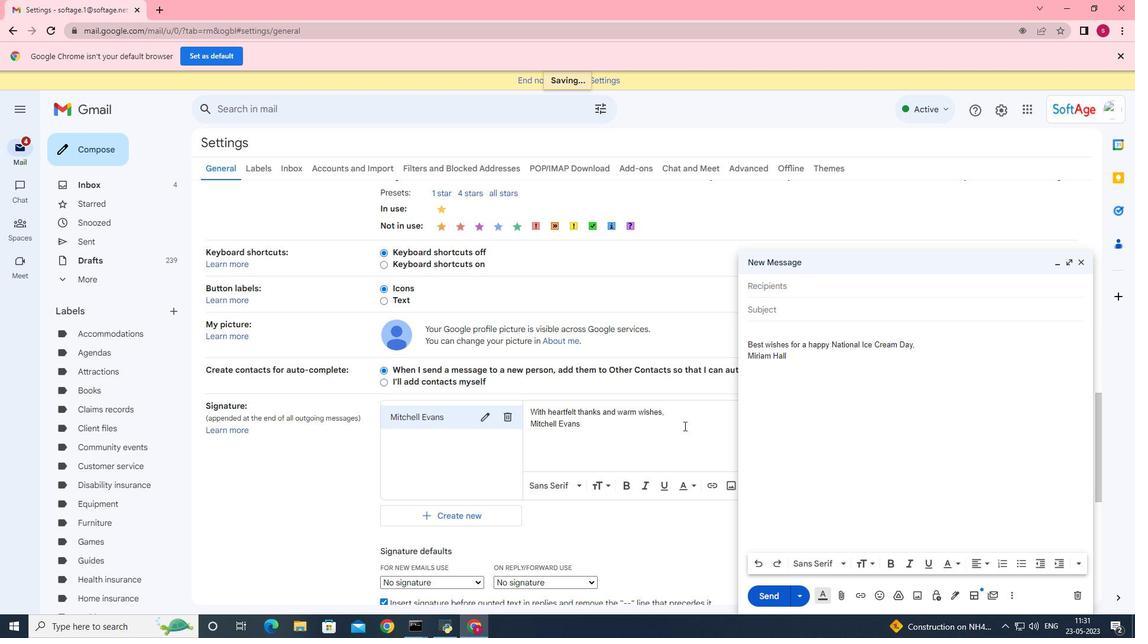 
Action: Mouse scrolled (621, 443) with delta (0, 0)
Screenshot: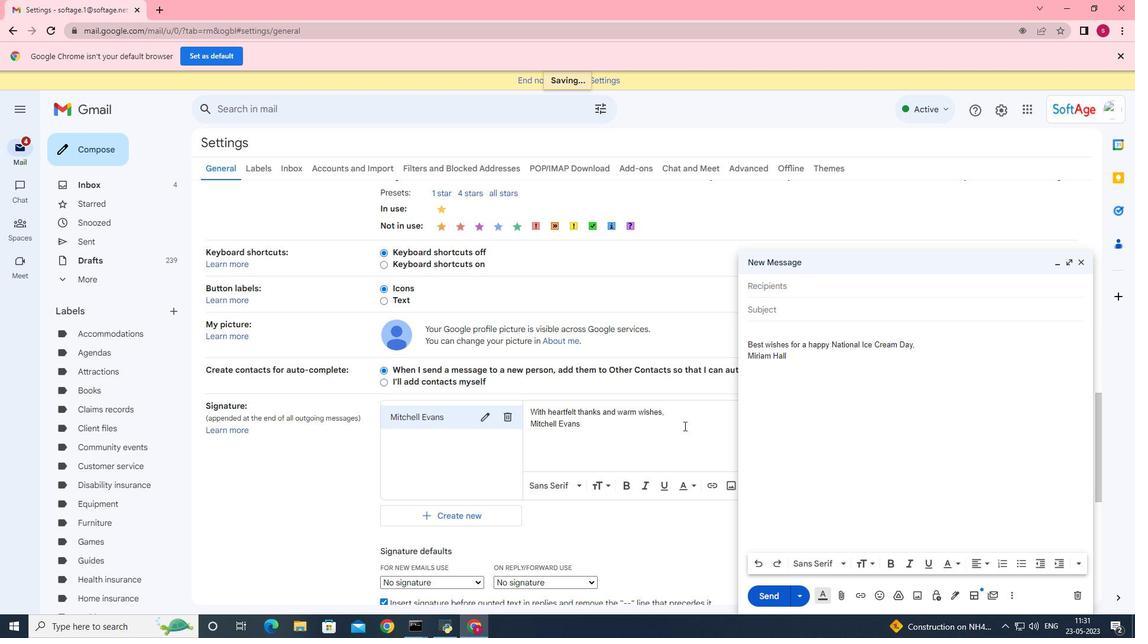 
Action: Mouse moved to (587, 452)
Screenshot: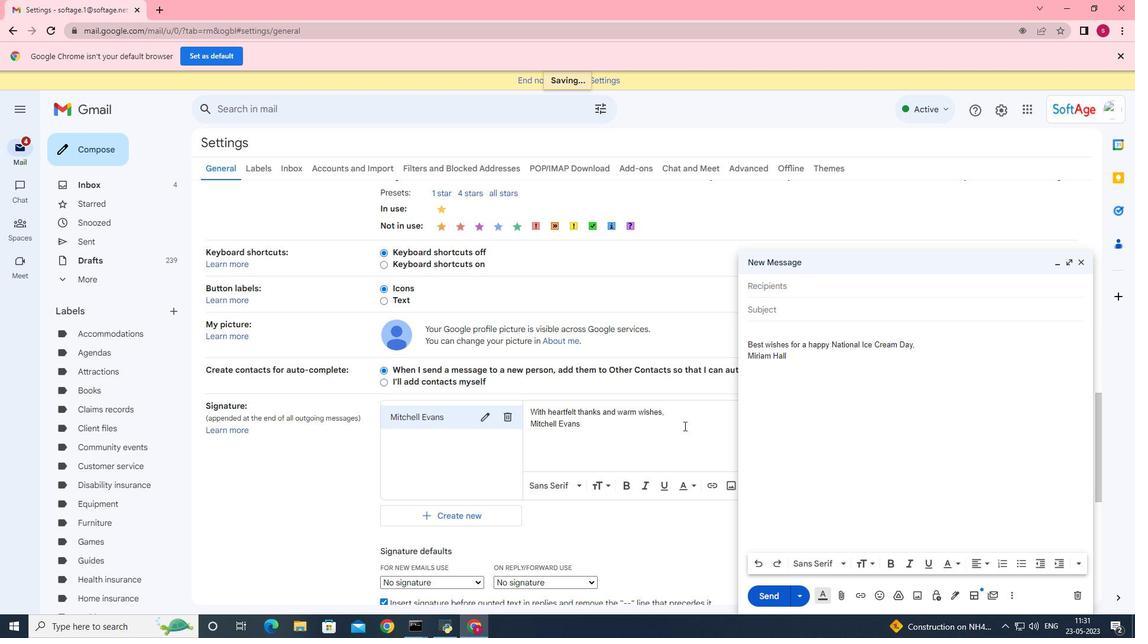 
Action: Mouse scrolled (587, 451) with delta (0, 0)
Screenshot: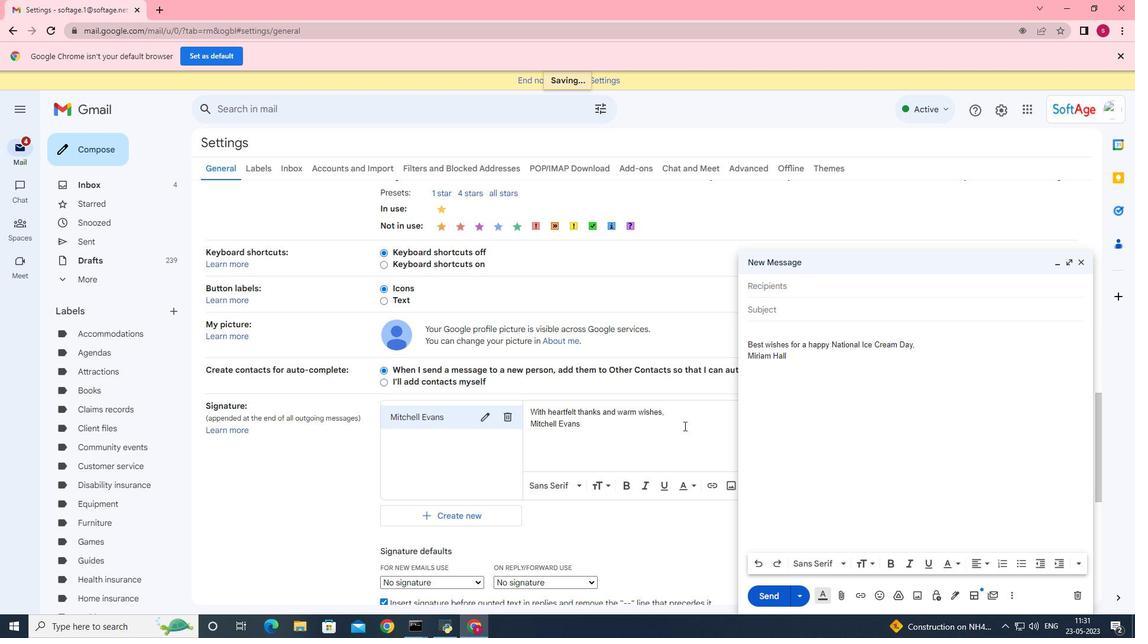 
Action: Mouse moved to (443, 460)
Screenshot: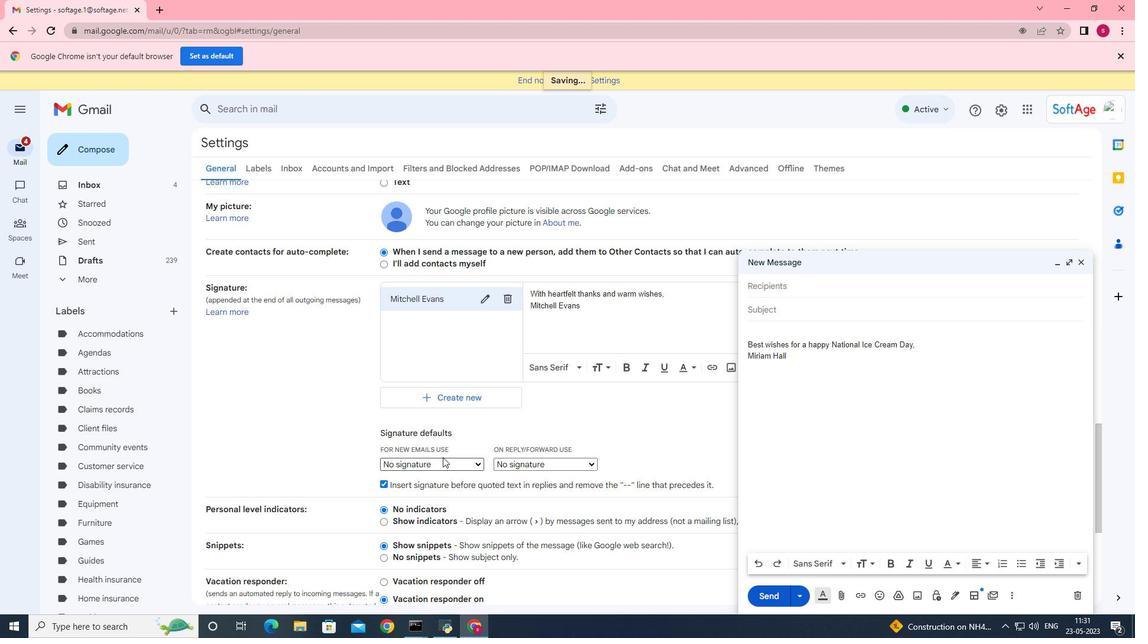 
Action: Mouse pressed left at (443, 460)
Screenshot: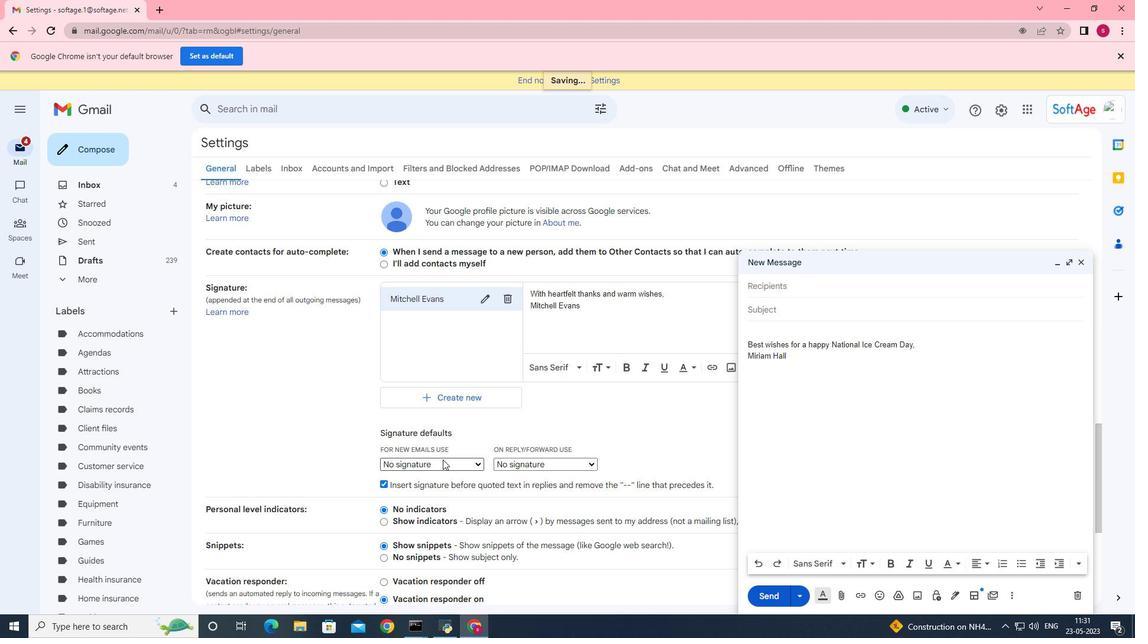 
Action: Mouse moved to (449, 483)
Screenshot: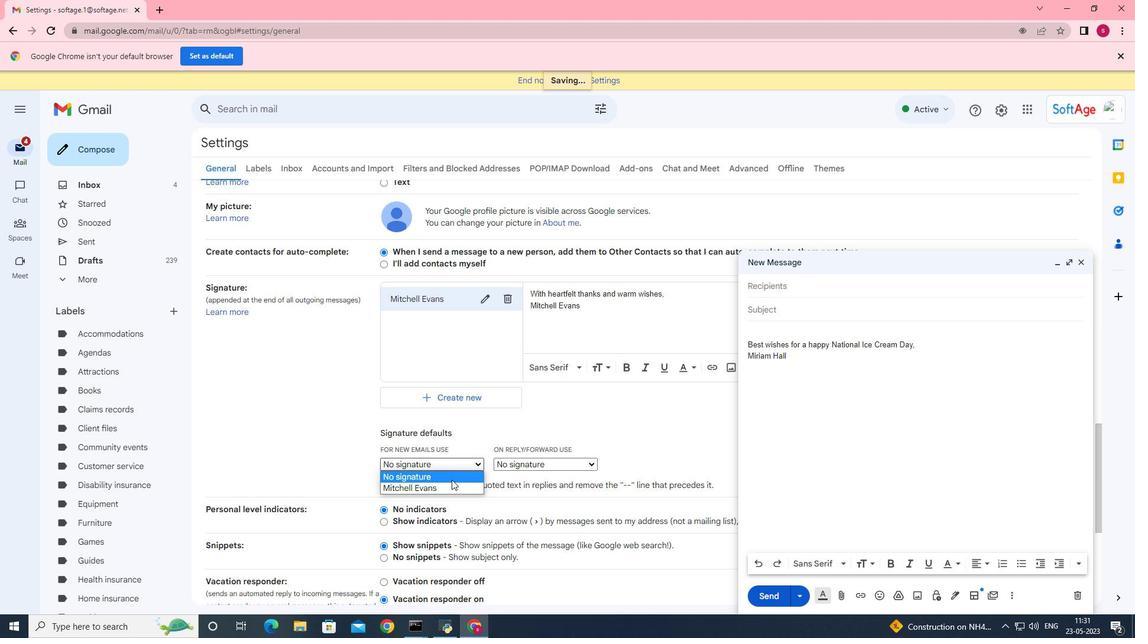 
Action: Mouse pressed left at (449, 483)
Screenshot: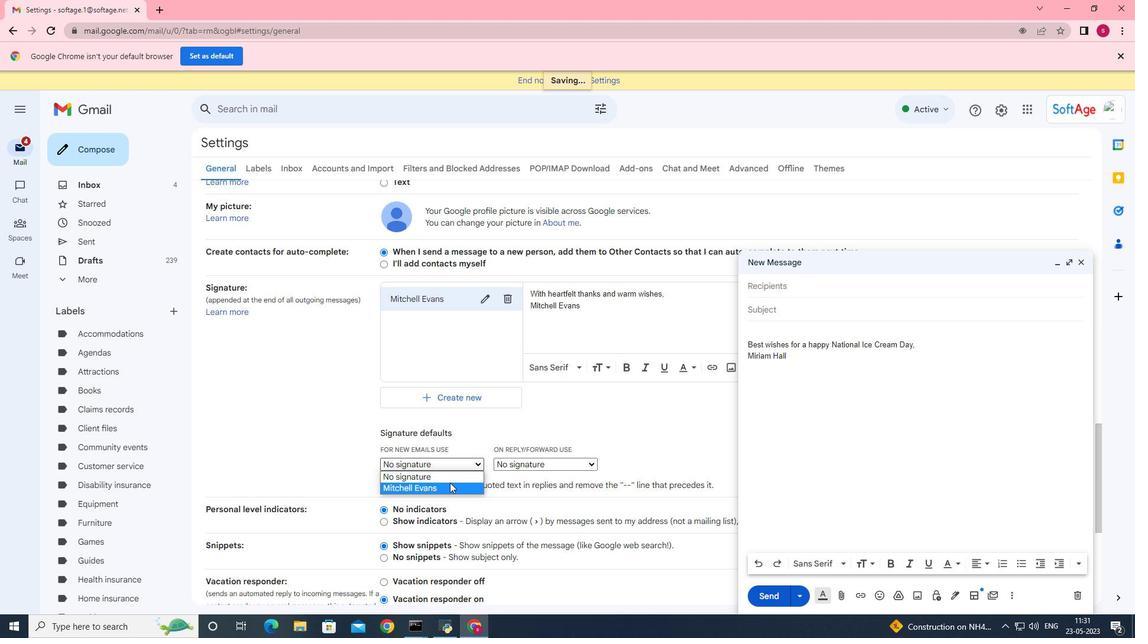
Action: Mouse moved to (525, 466)
Screenshot: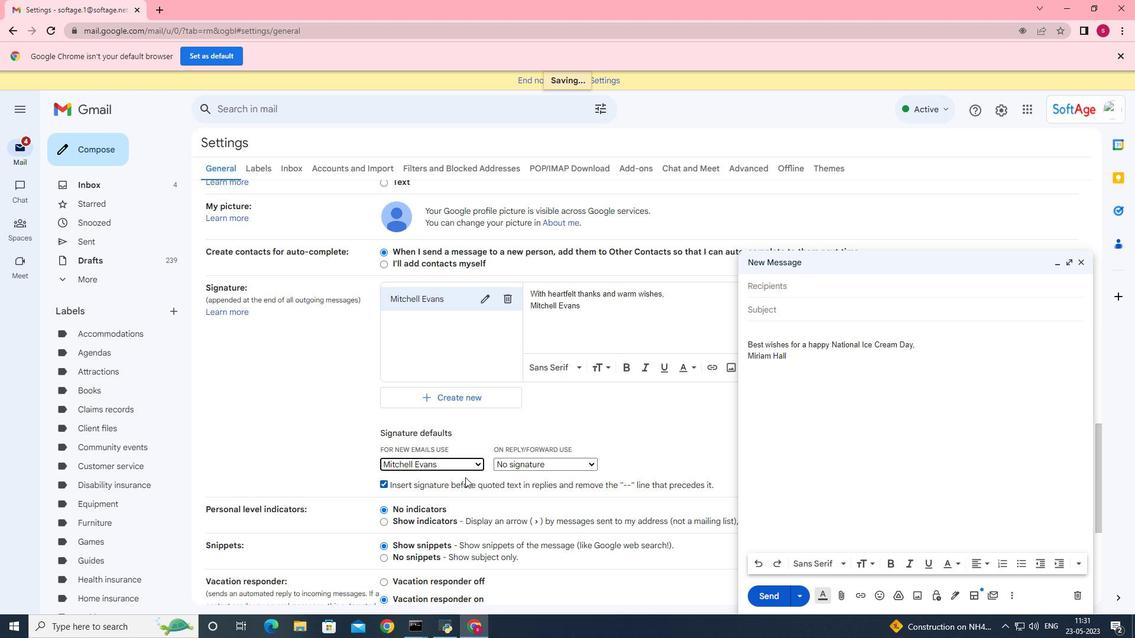 
Action: Mouse pressed left at (525, 466)
Screenshot: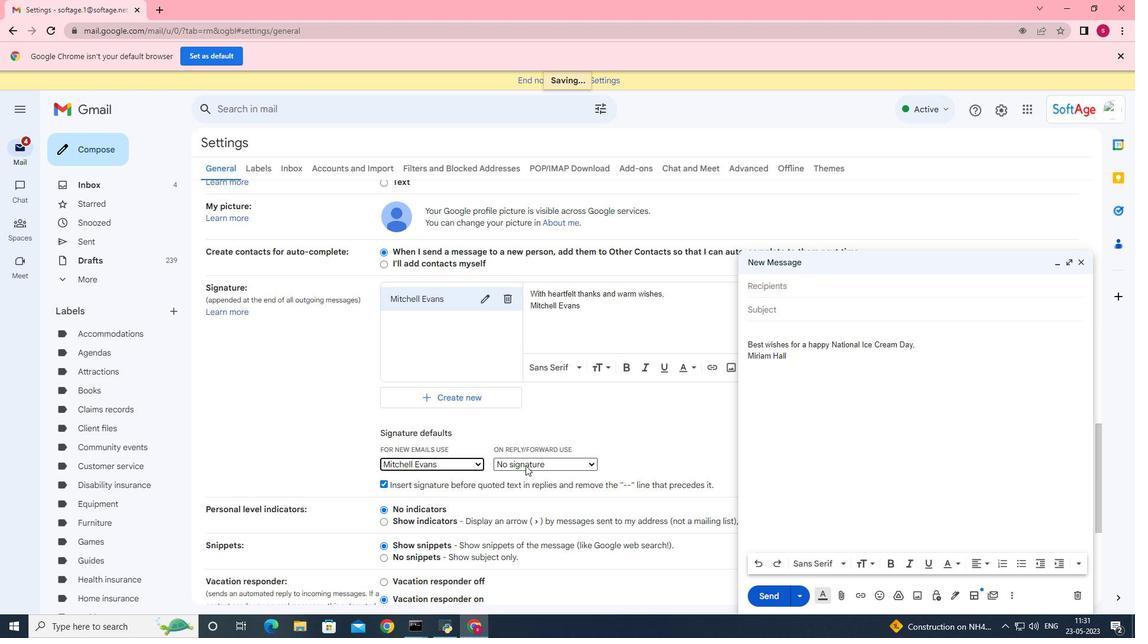 
Action: Mouse moved to (525, 485)
Screenshot: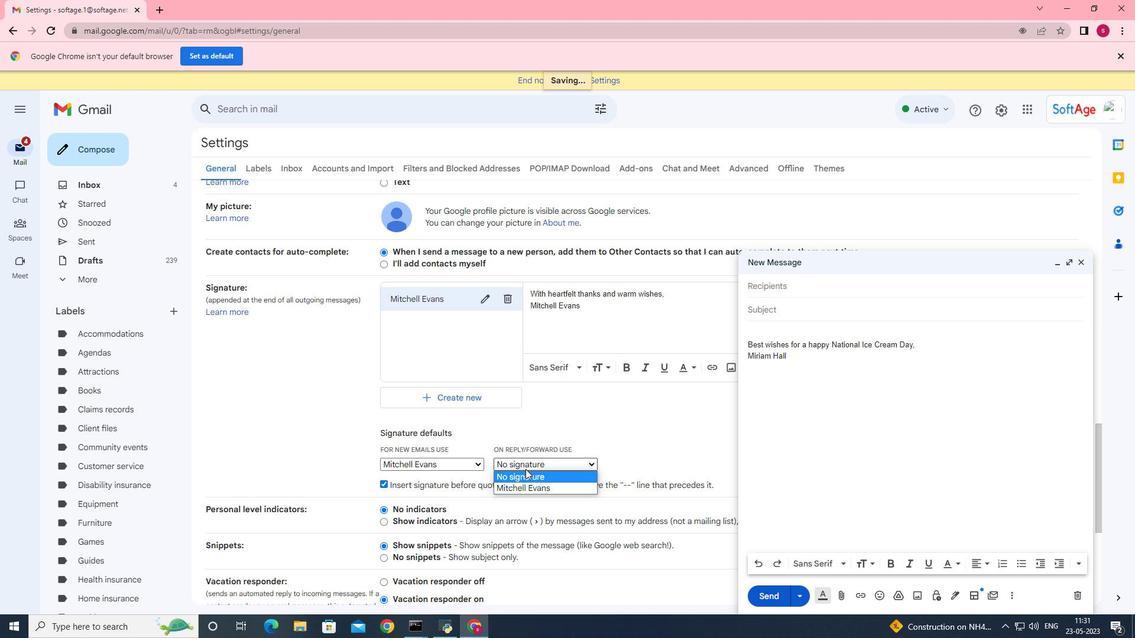 
Action: Mouse pressed left at (525, 485)
Screenshot: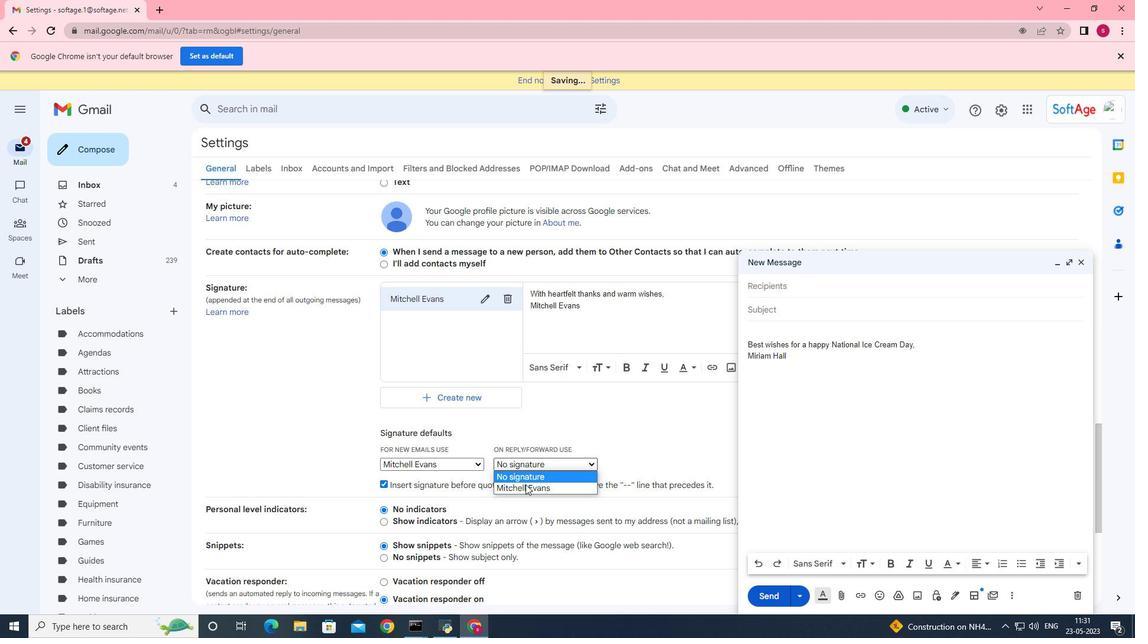 
Action: Mouse scrolled (525, 485) with delta (0, 0)
Screenshot: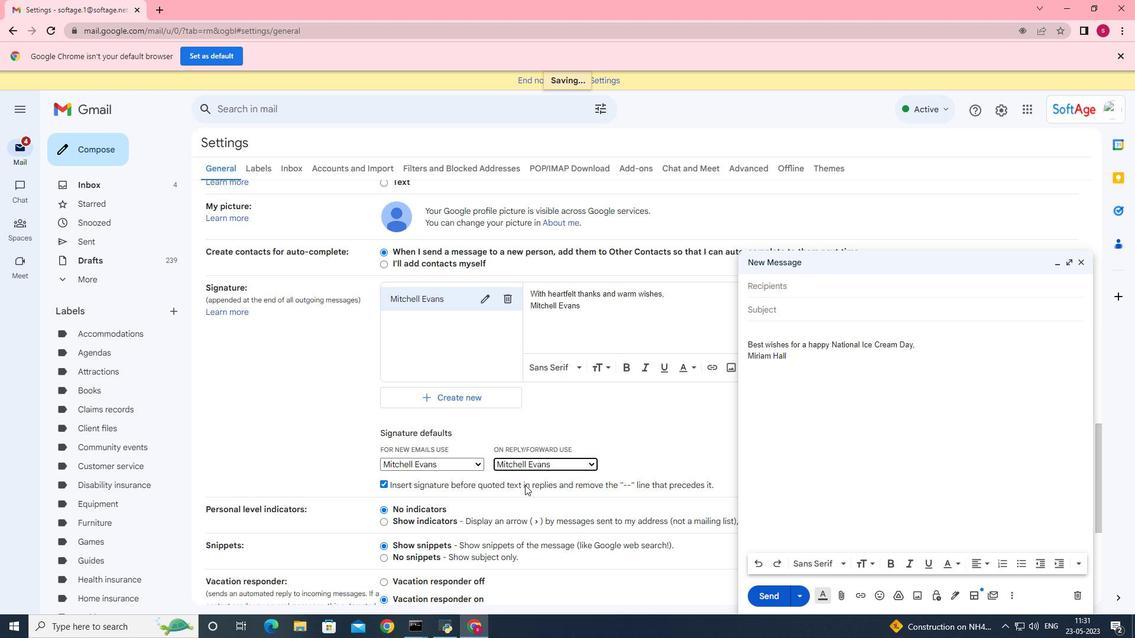 
Action: Mouse scrolled (525, 485) with delta (0, 0)
Screenshot: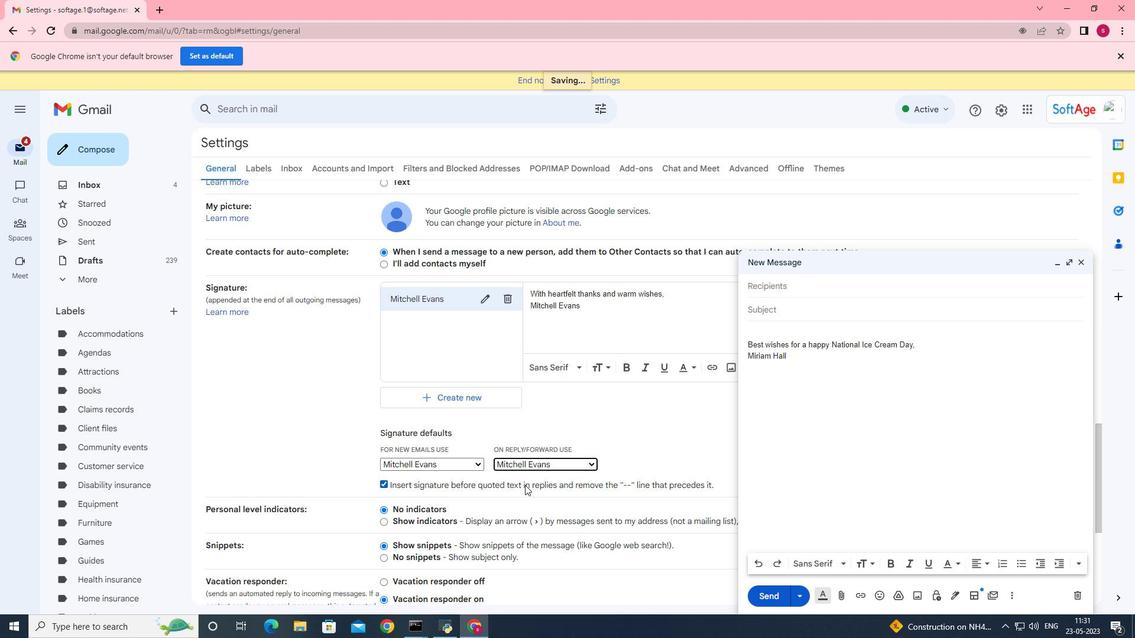 
Action: Mouse scrolled (525, 485) with delta (0, 0)
Screenshot: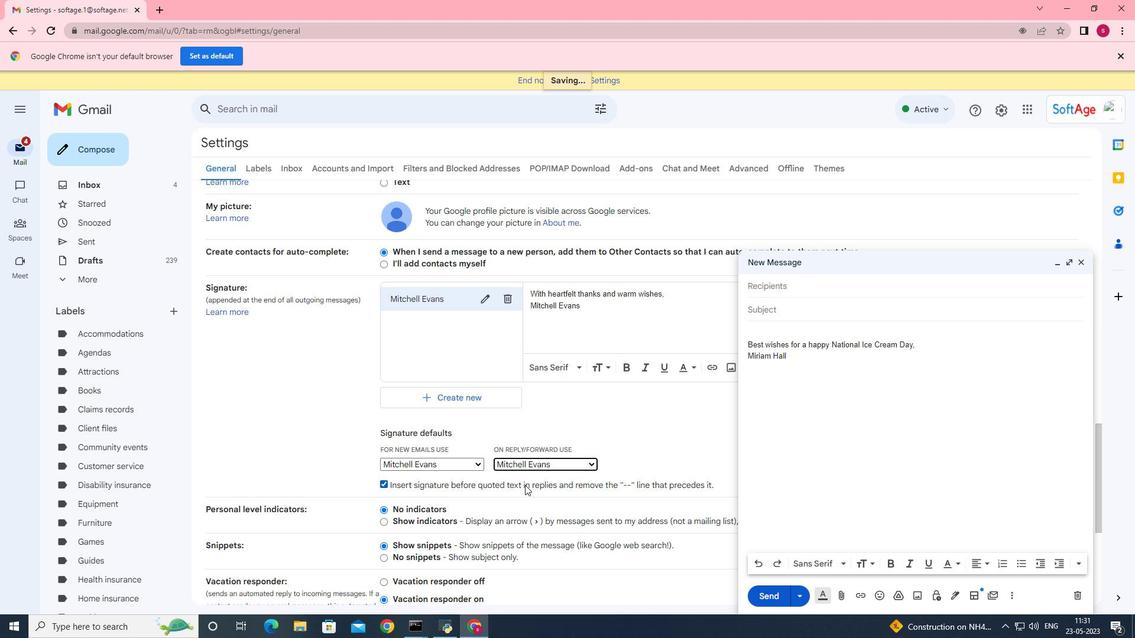 
Action: Mouse scrolled (525, 485) with delta (0, 0)
Screenshot: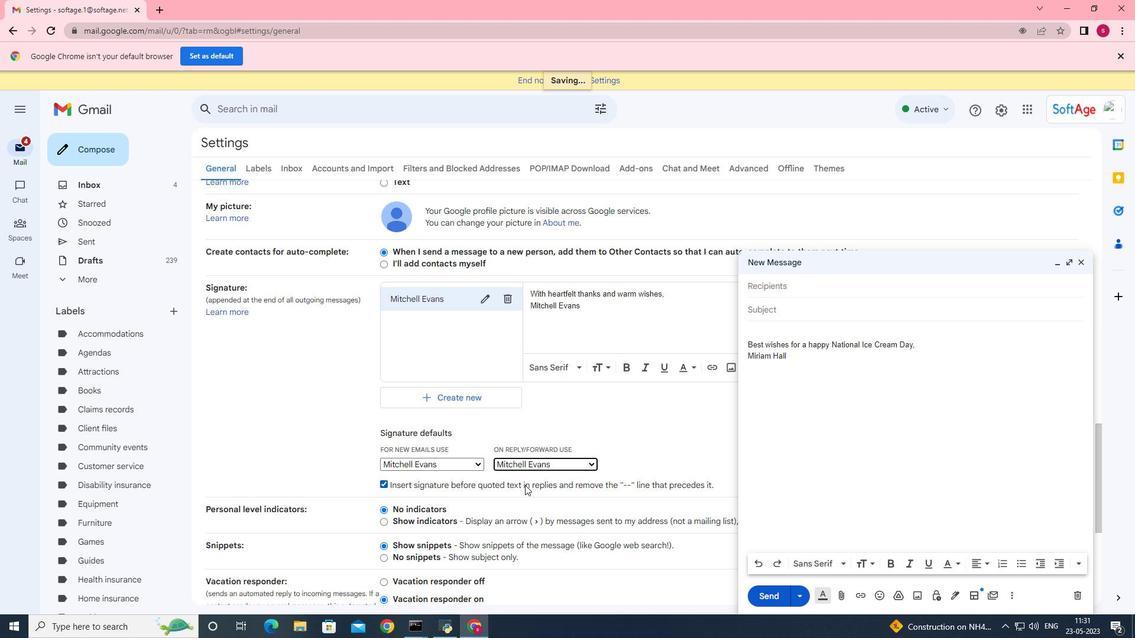 
Action: Mouse scrolled (525, 485) with delta (0, 0)
Screenshot: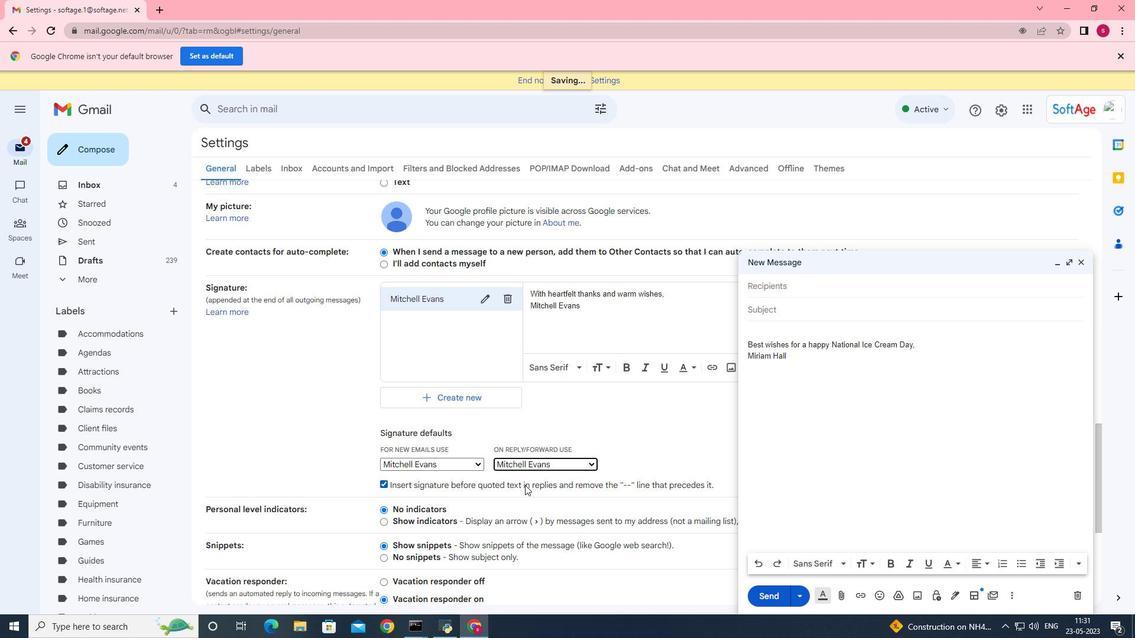 
Action: Mouse moved to (629, 545)
Screenshot: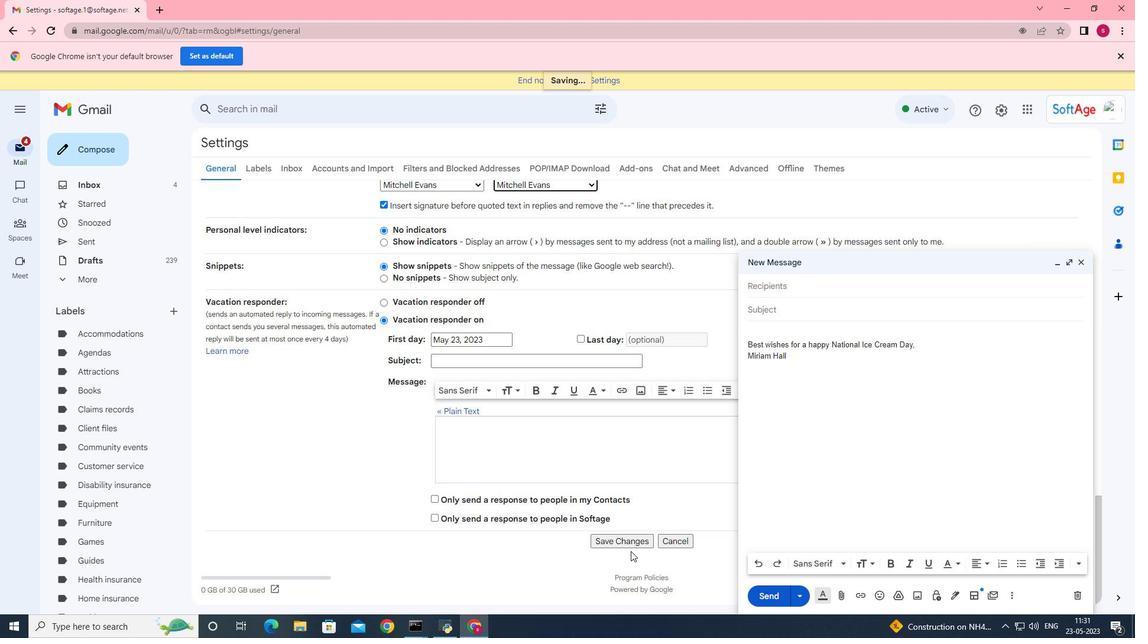 
Action: Mouse pressed left at (629, 545)
Screenshot: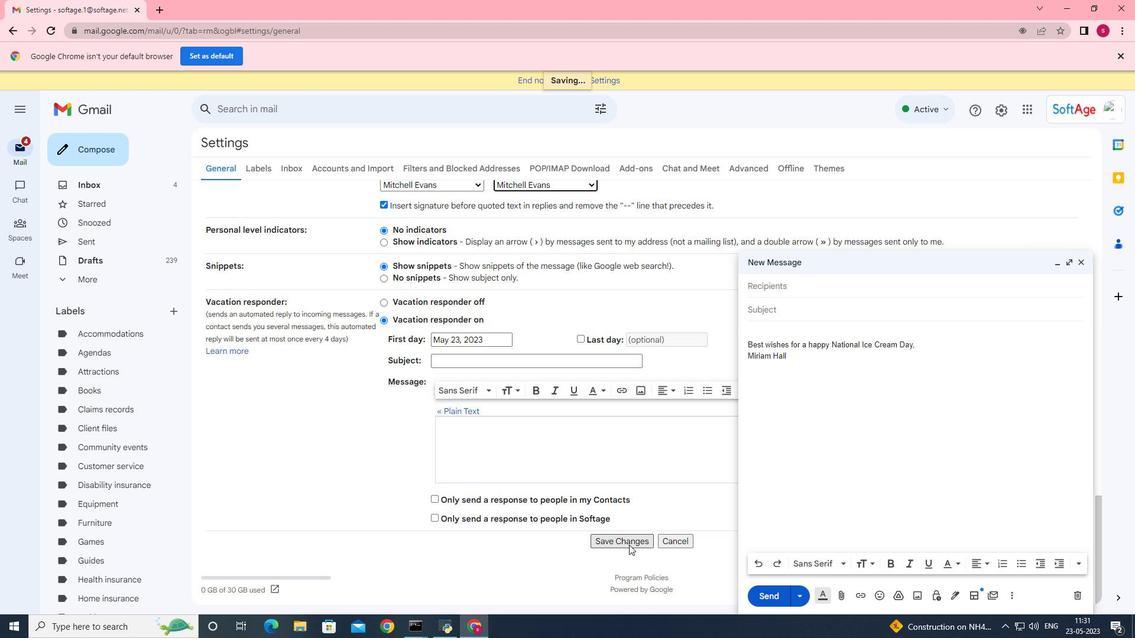
Action: Mouse moved to (1080, 262)
Screenshot: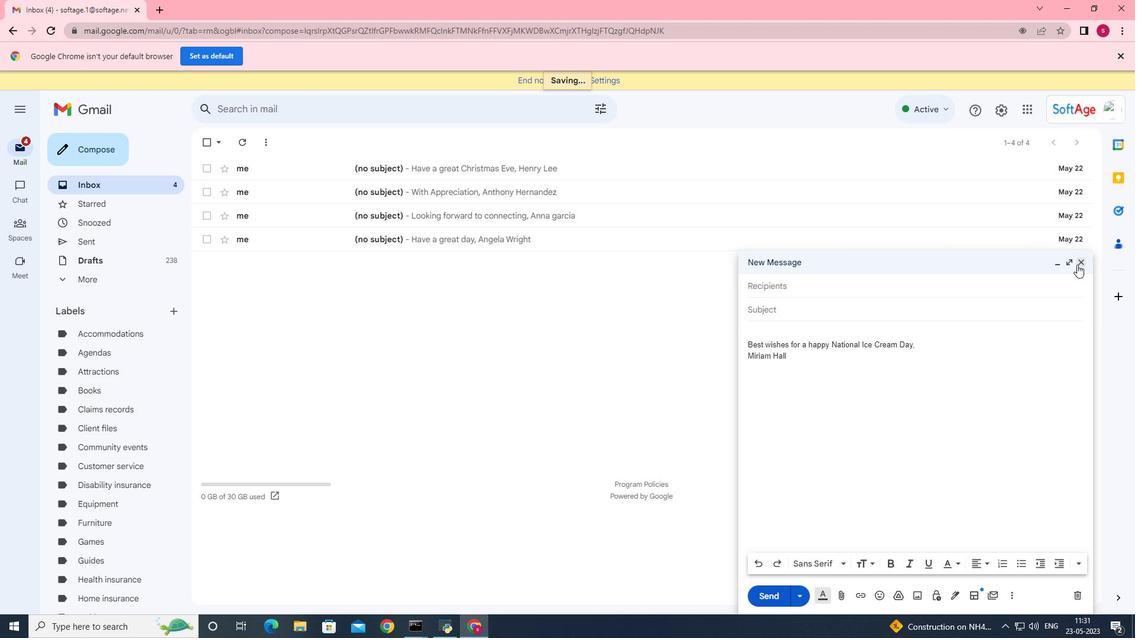 
Action: Mouse pressed left at (1080, 262)
Screenshot: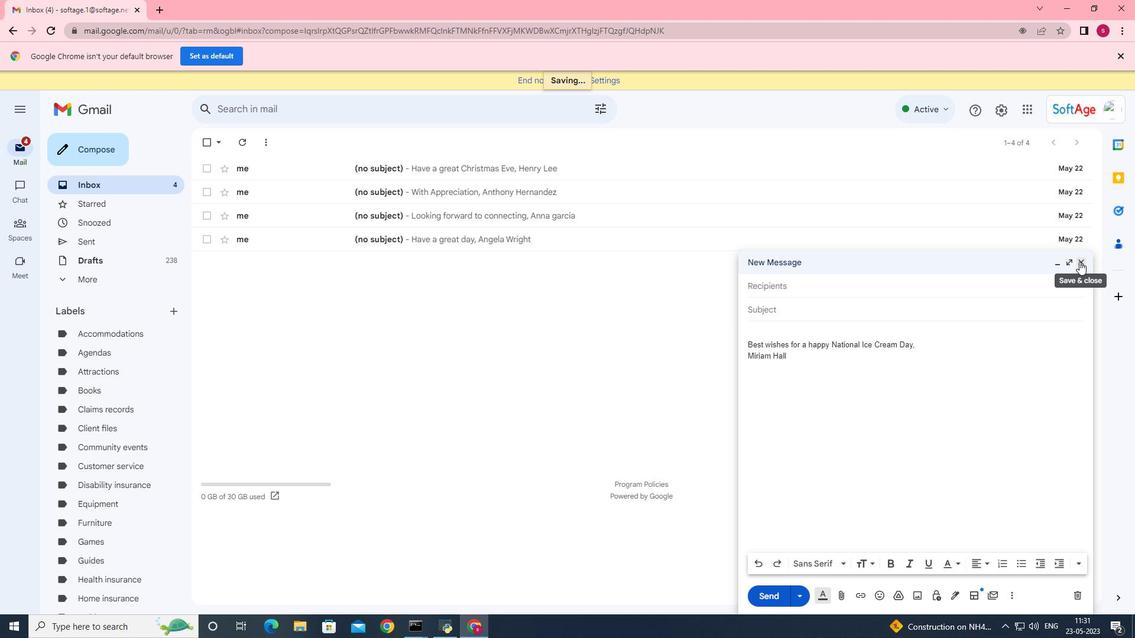 
Action: Mouse moved to (78, 148)
Screenshot: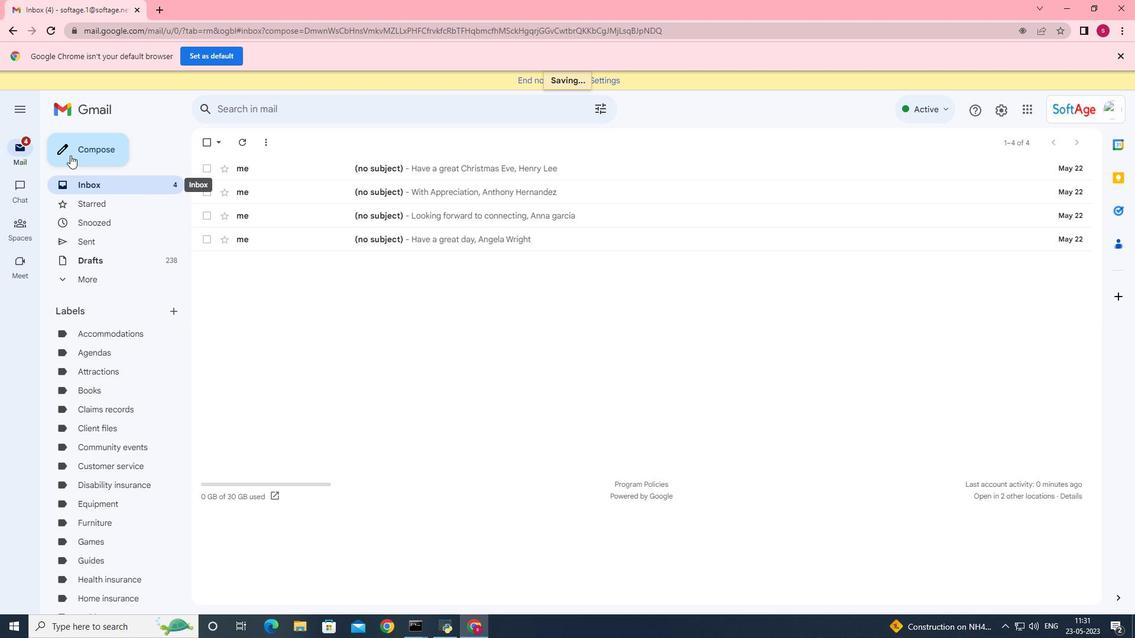 
Action: Mouse pressed left at (78, 148)
Screenshot: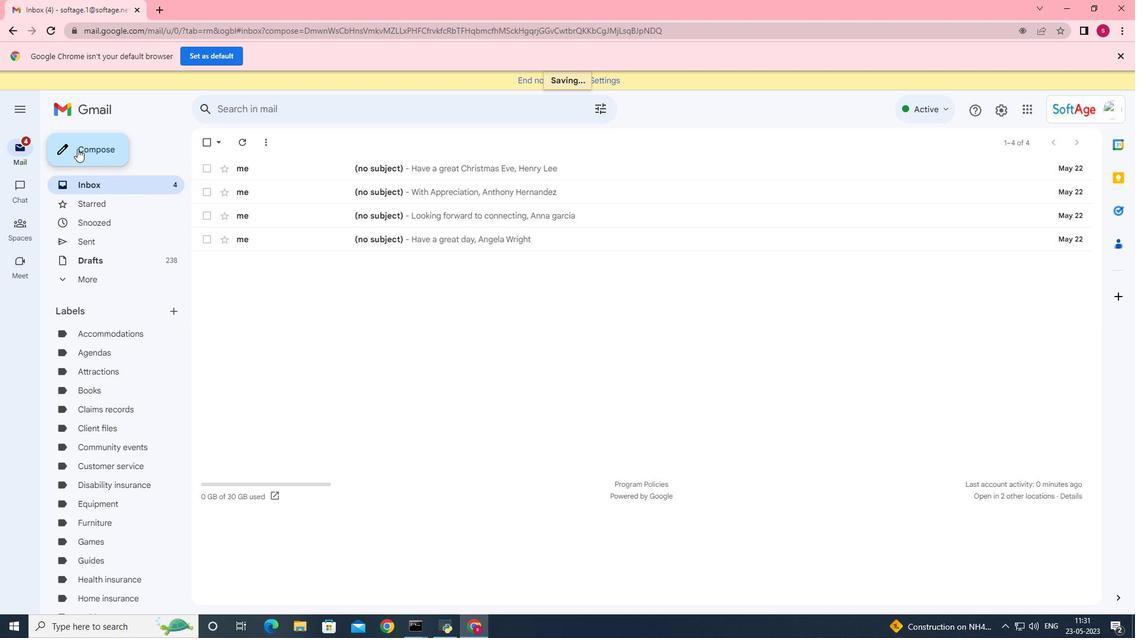 
Action: Mouse moved to (779, 289)
Screenshot: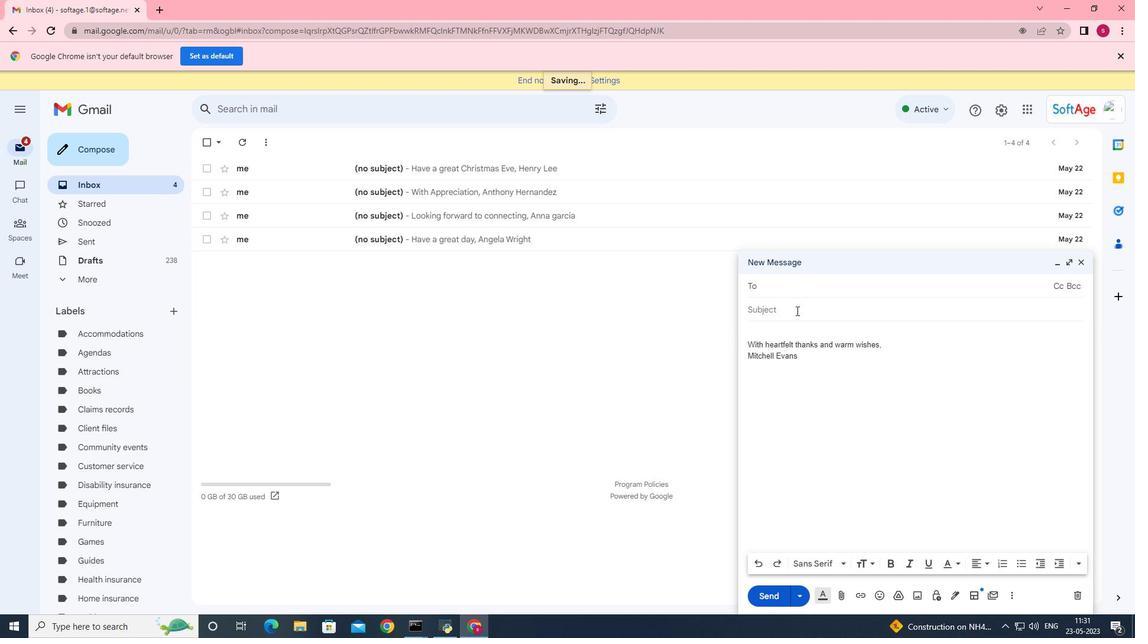 
Action: Mouse pressed left at (779, 289)
Screenshot: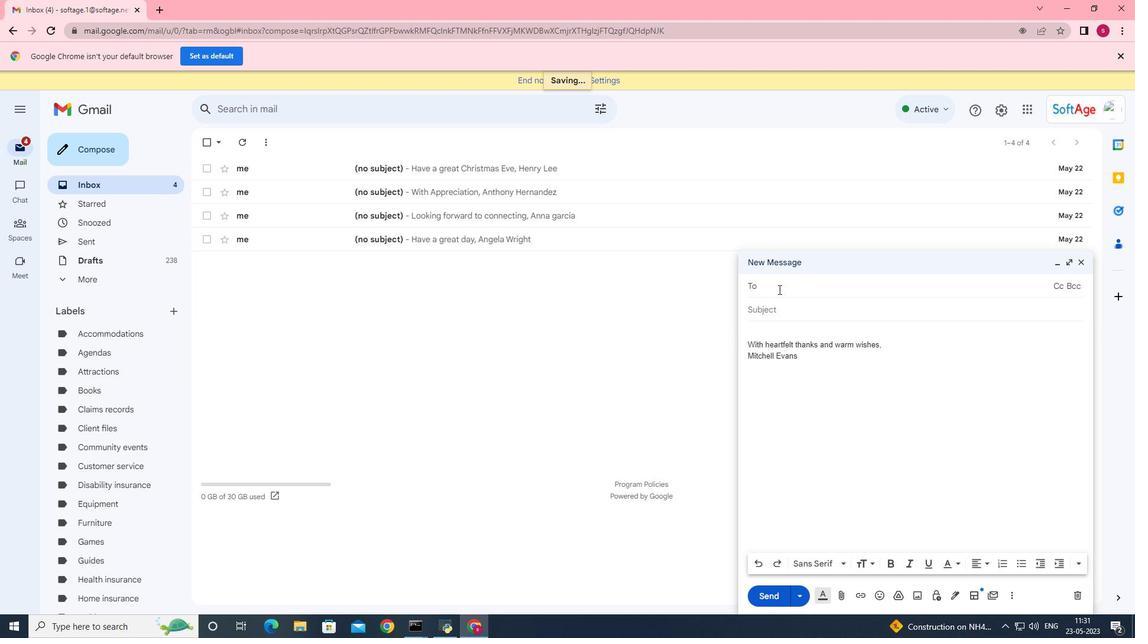 
Action: Key pressed softage.3<Key.shift>@softage.net
Screenshot: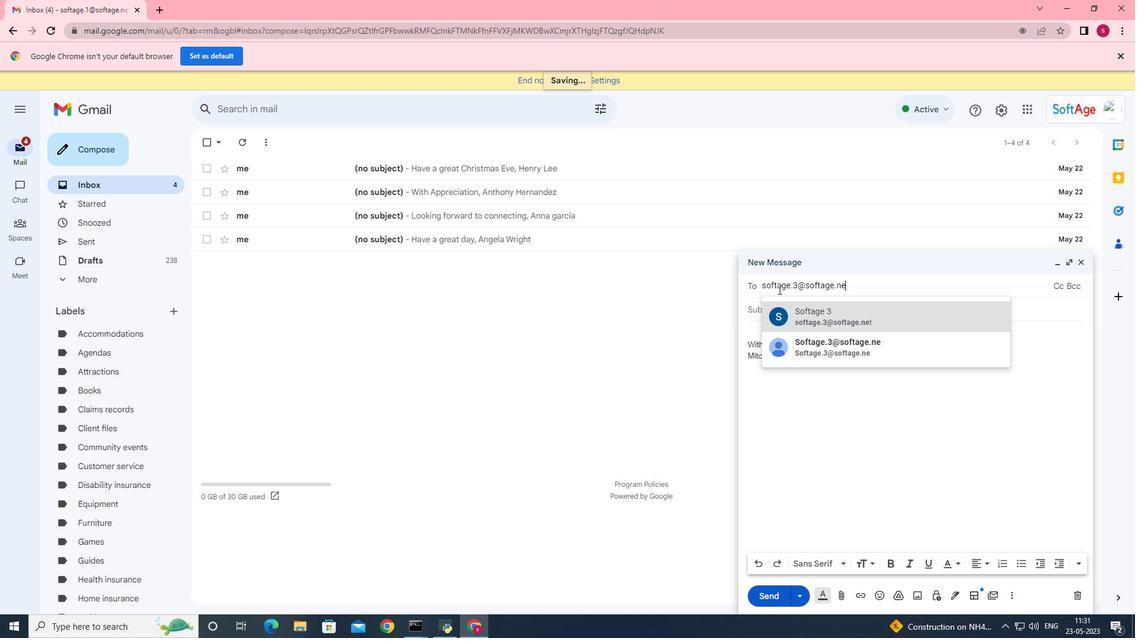 
Action: Mouse moved to (855, 307)
Screenshot: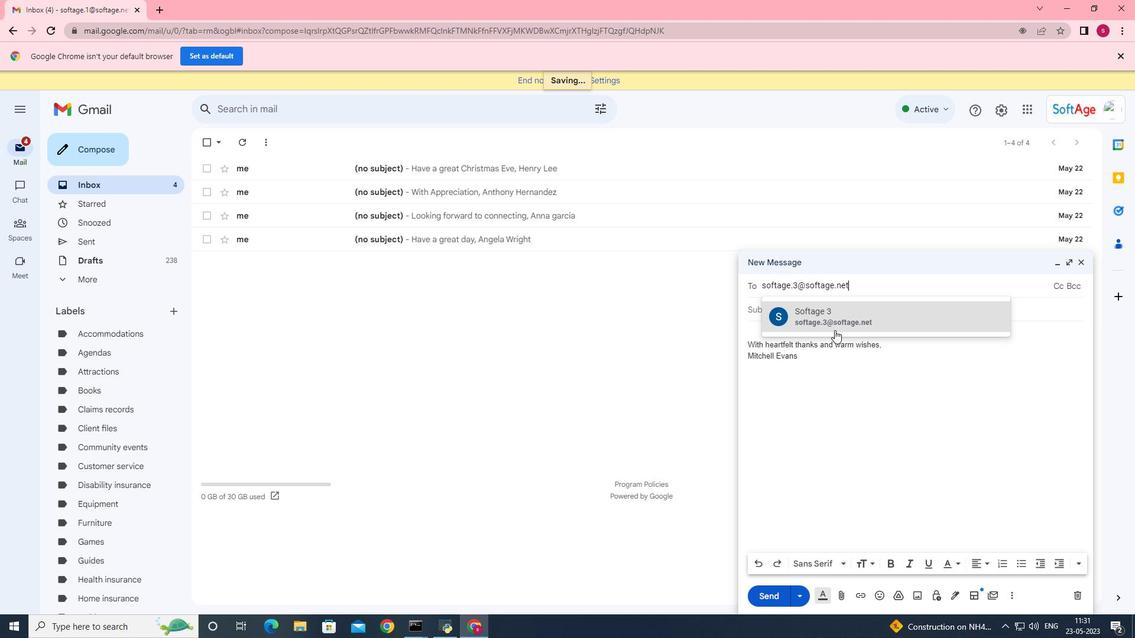 
Action: Mouse pressed left at (855, 307)
Screenshot: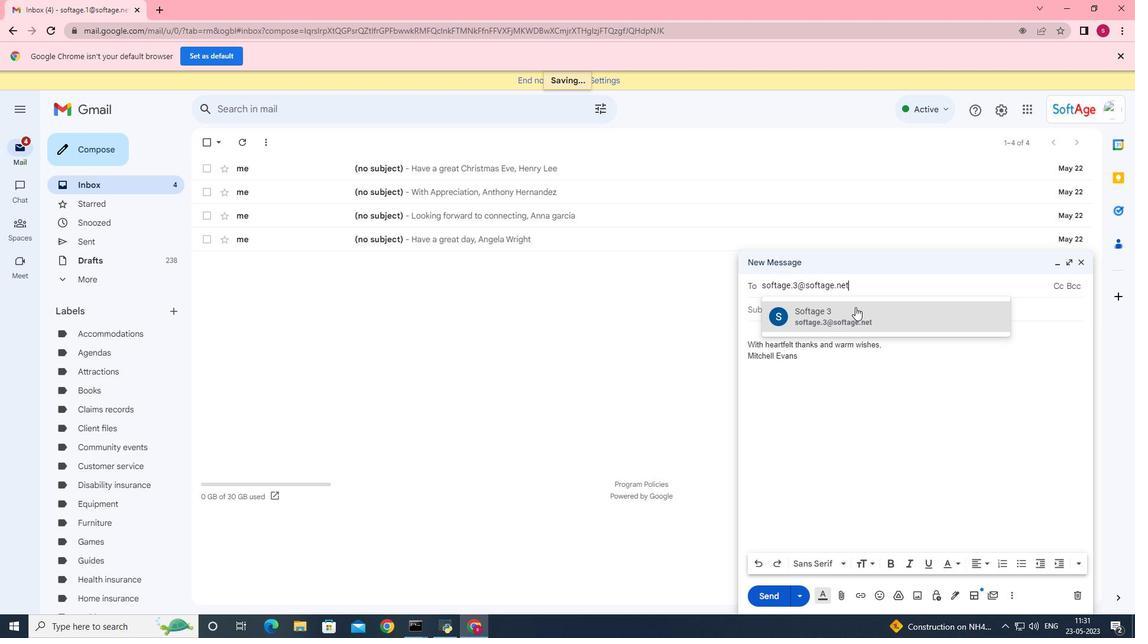 
Action: Mouse moved to (811, 396)
Screenshot: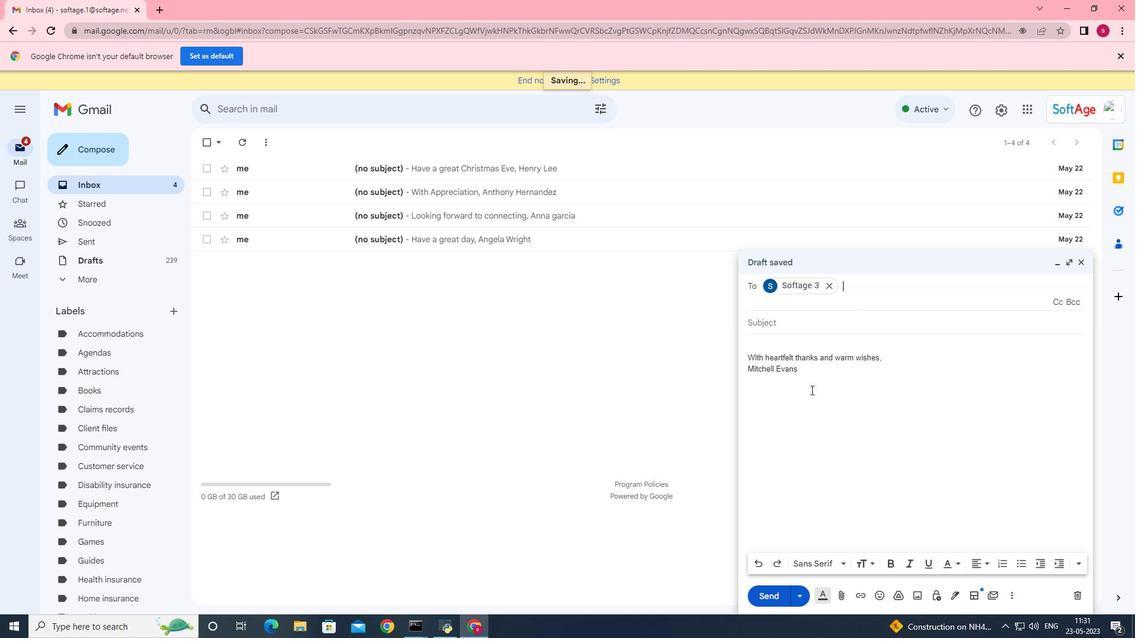 
Action: Mouse scrolled (811, 395) with delta (0, 0)
Screenshot: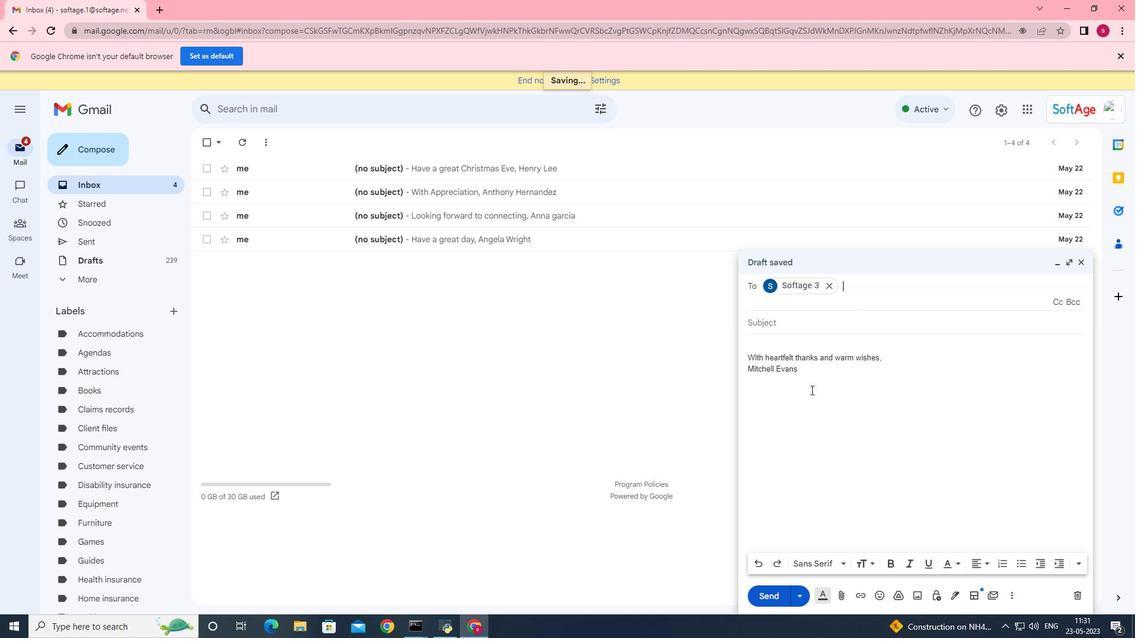 
Action: Mouse moved to (815, 418)
Screenshot: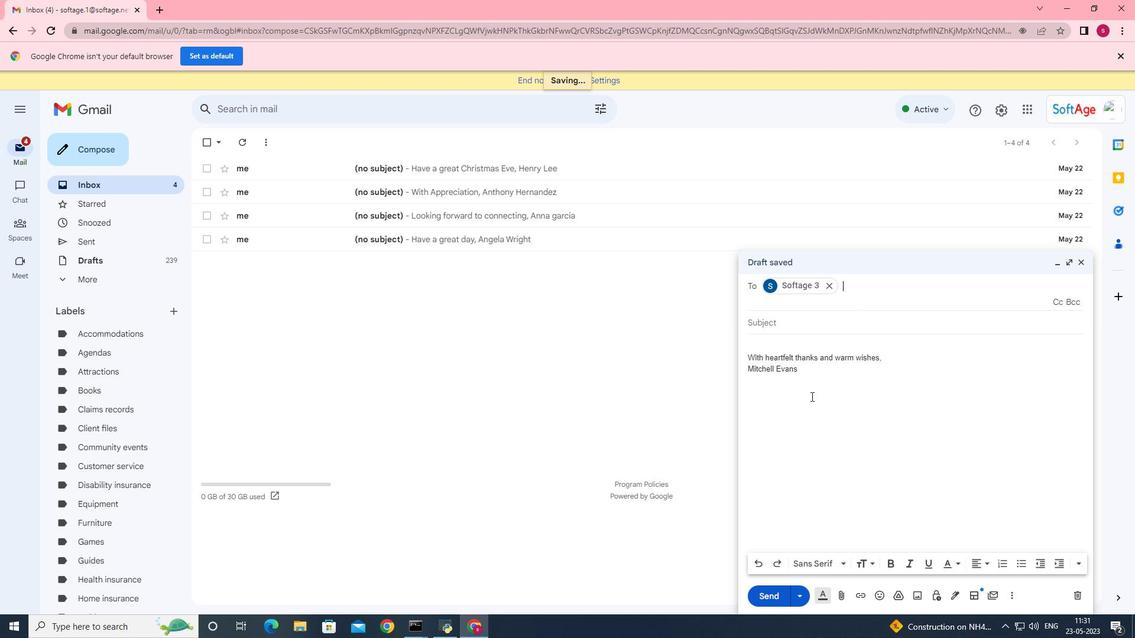 
Action: Mouse scrolled (812, 411) with delta (0, 0)
Screenshot: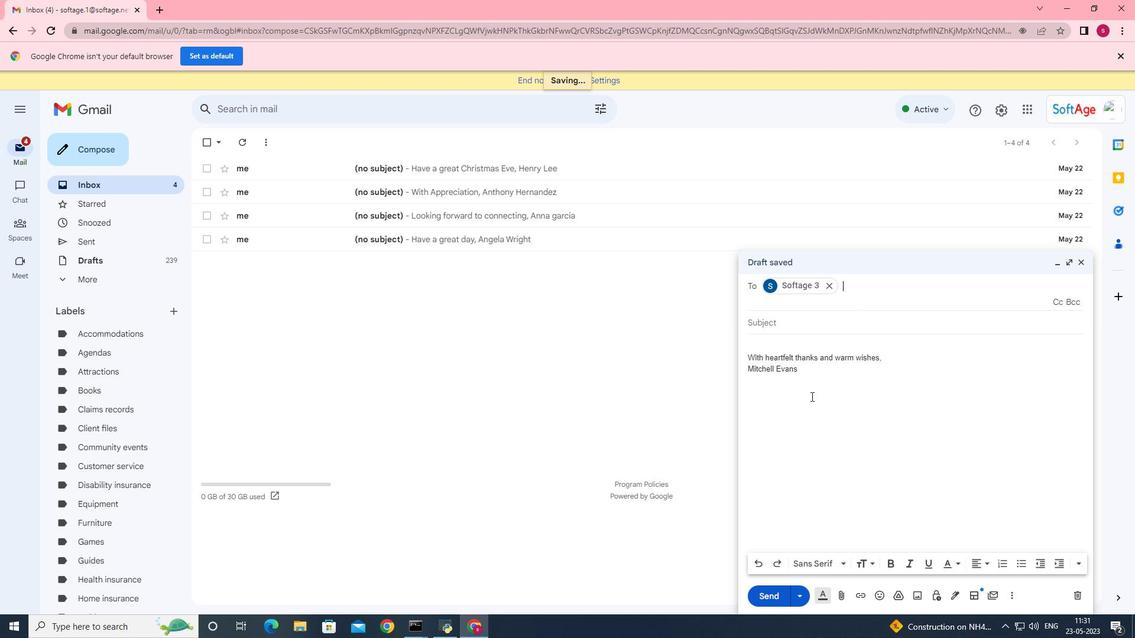 
Action: Mouse moved to (1012, 596)
Screenshot: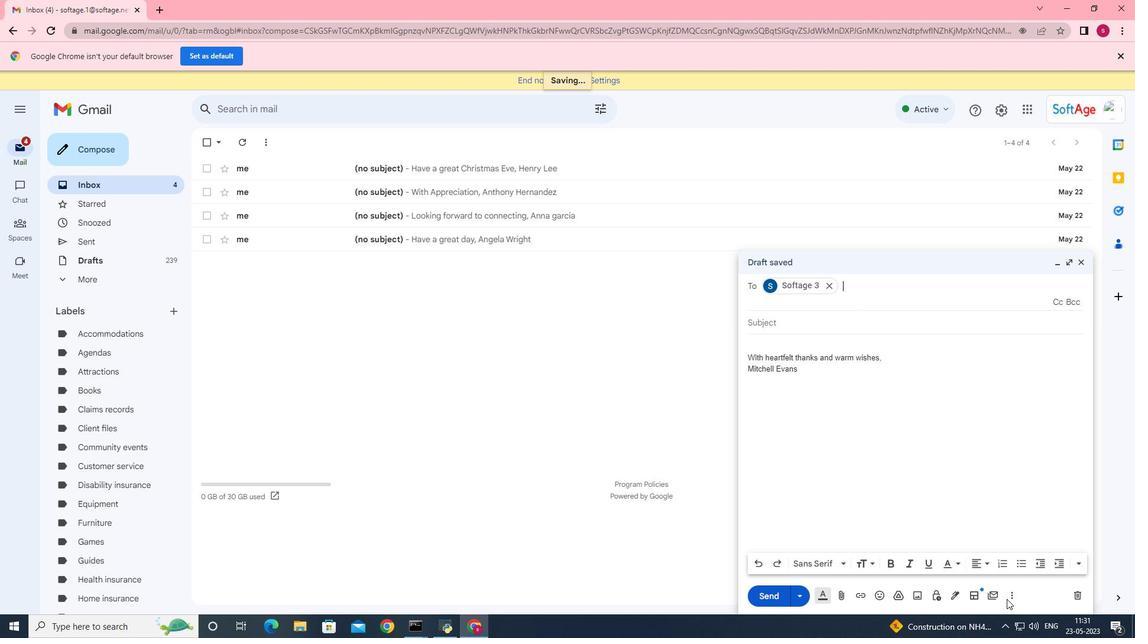 
Action: Mouse pressed left at (1012, 596)
Screenshot: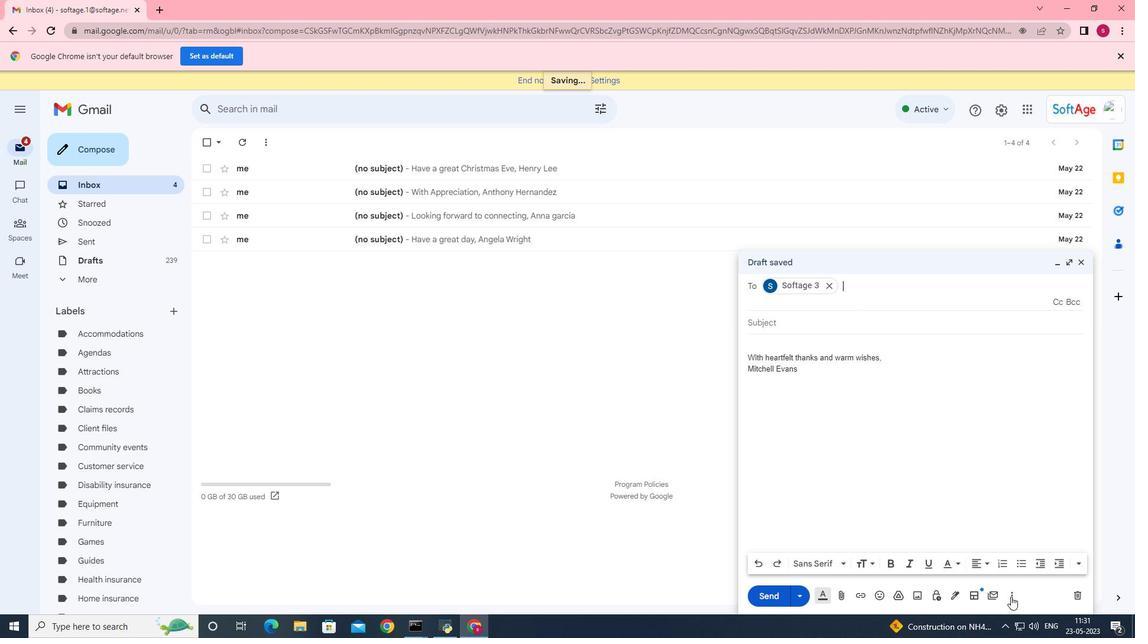 
Action: Mouse moved to (979, 477)
Screenshot: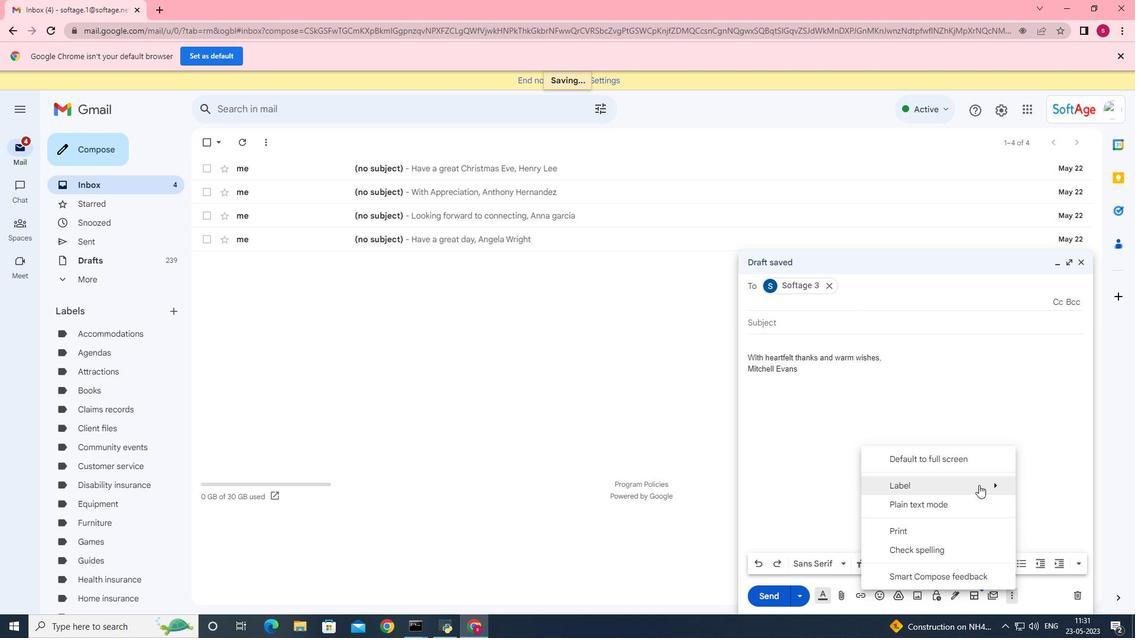 
Action: Mouse pressed left at (979, 477)
Screenshot: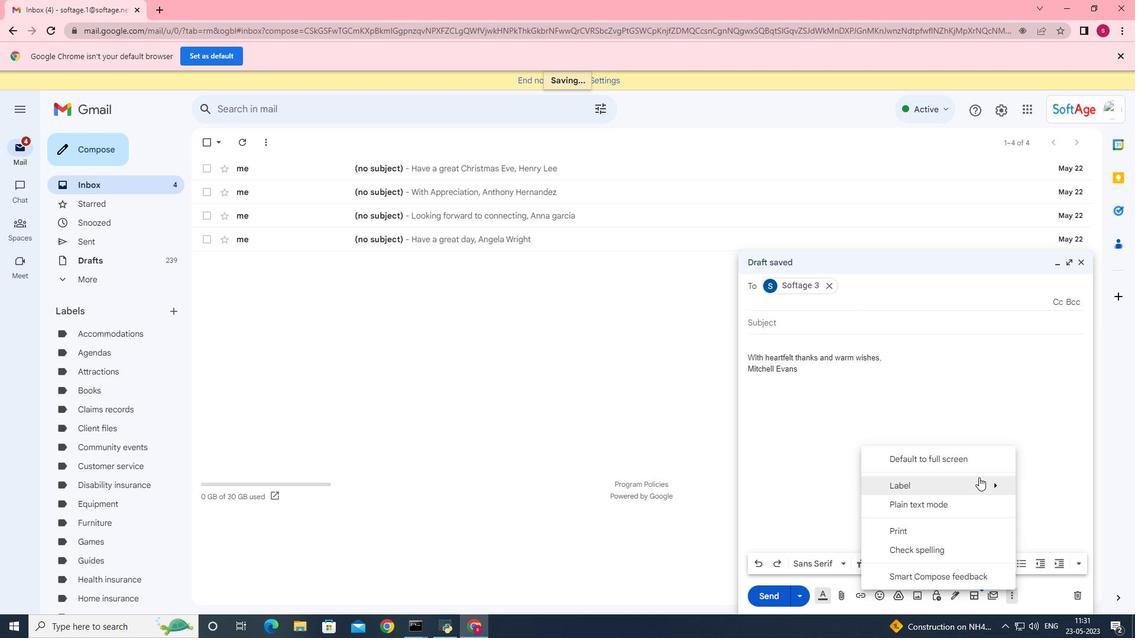 
Action: Mouse moved to (787, 465)
Screenshot: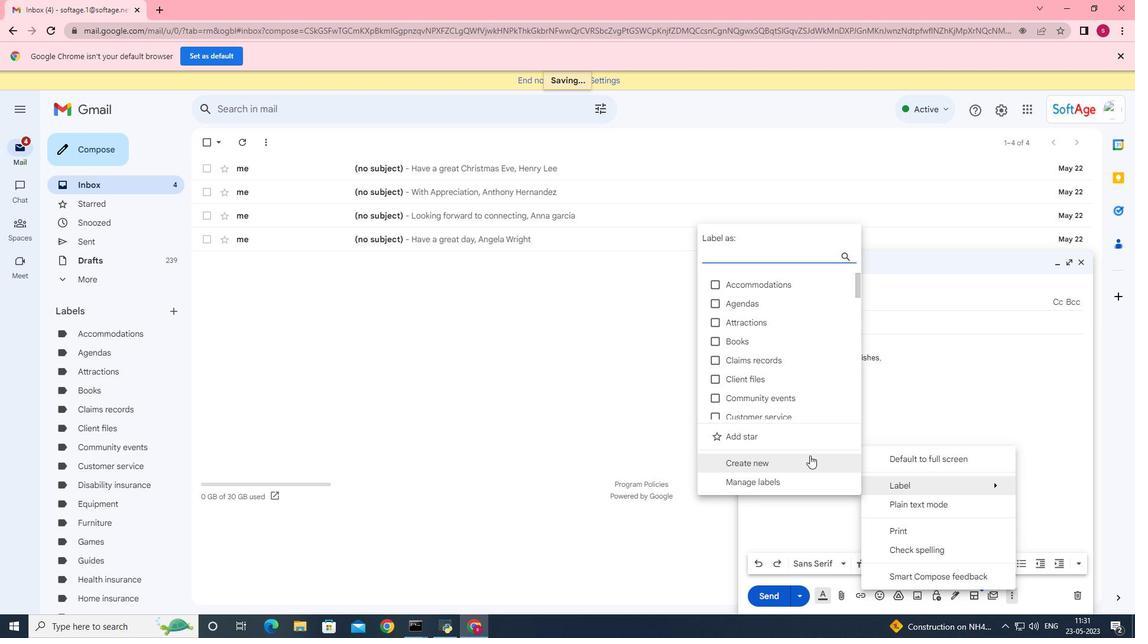 
Action: Mouse pressed left at (787, 465)
Screenshot: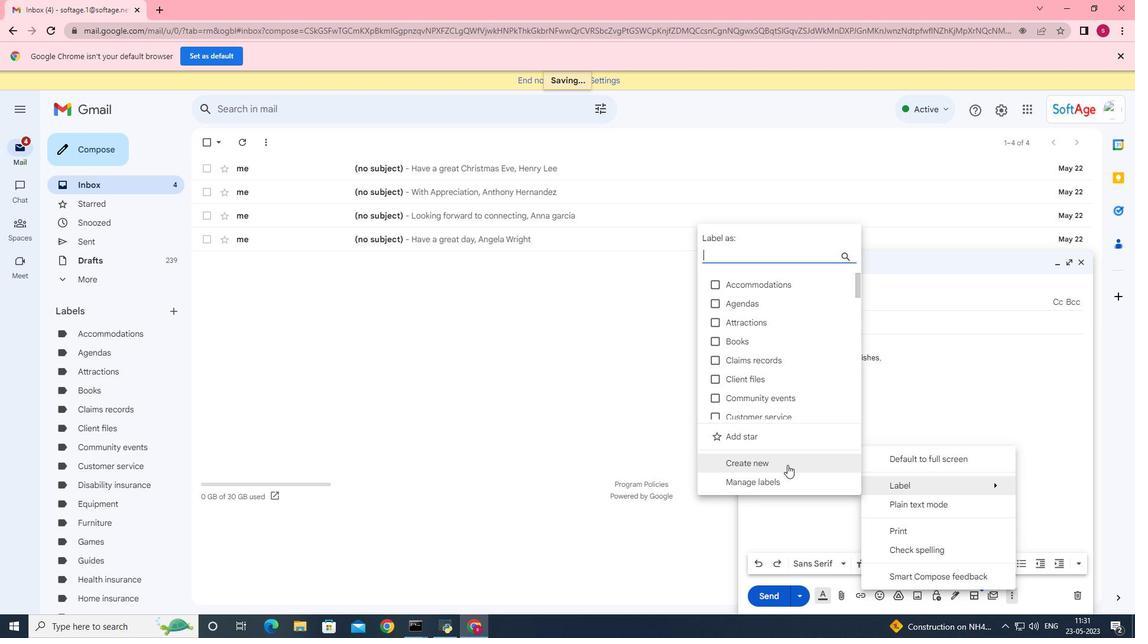 
Action: Mouse moved to (519, 333)
Screenshot: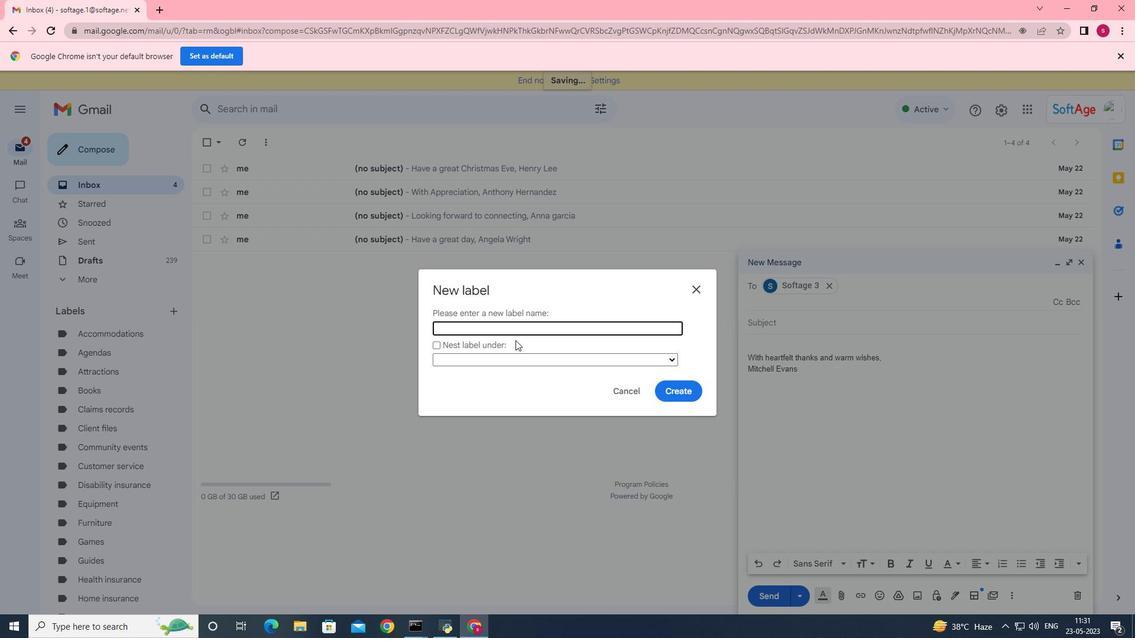 
Action: Mouse pressed left at (519, 333)
Screenshot: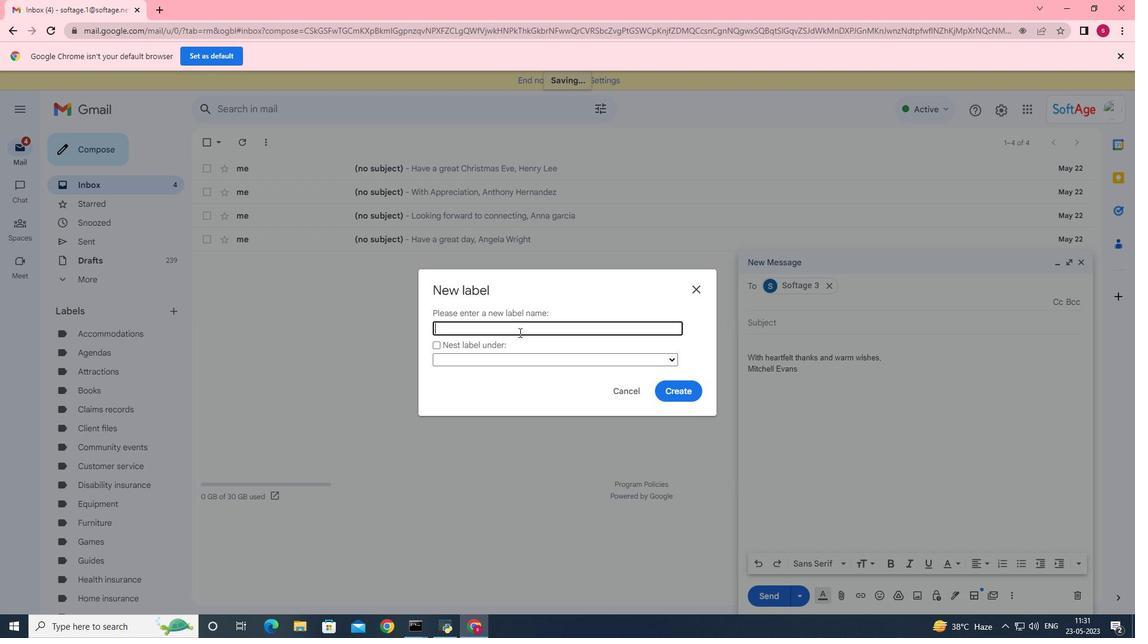 
Action: Key pressed <Key.shift>Osh<Key.backspace><Key.backspace><Key.shift>SHA<Key.shift><Key.space>compliance
Screenshot: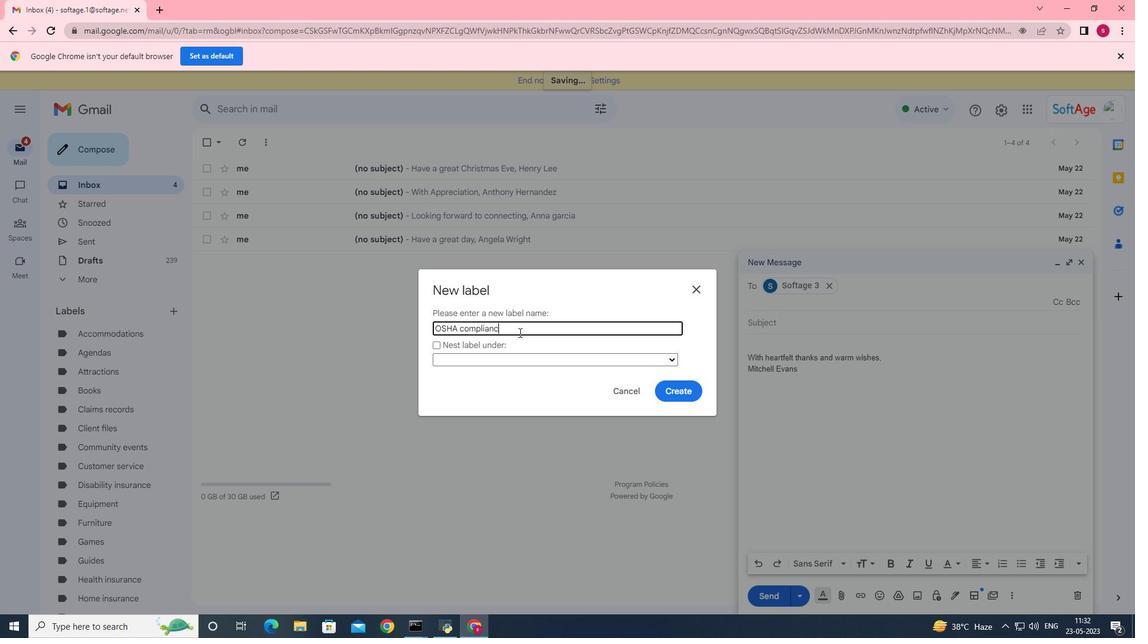 
Action: Mouse moved to (671, 390)
Screenshot: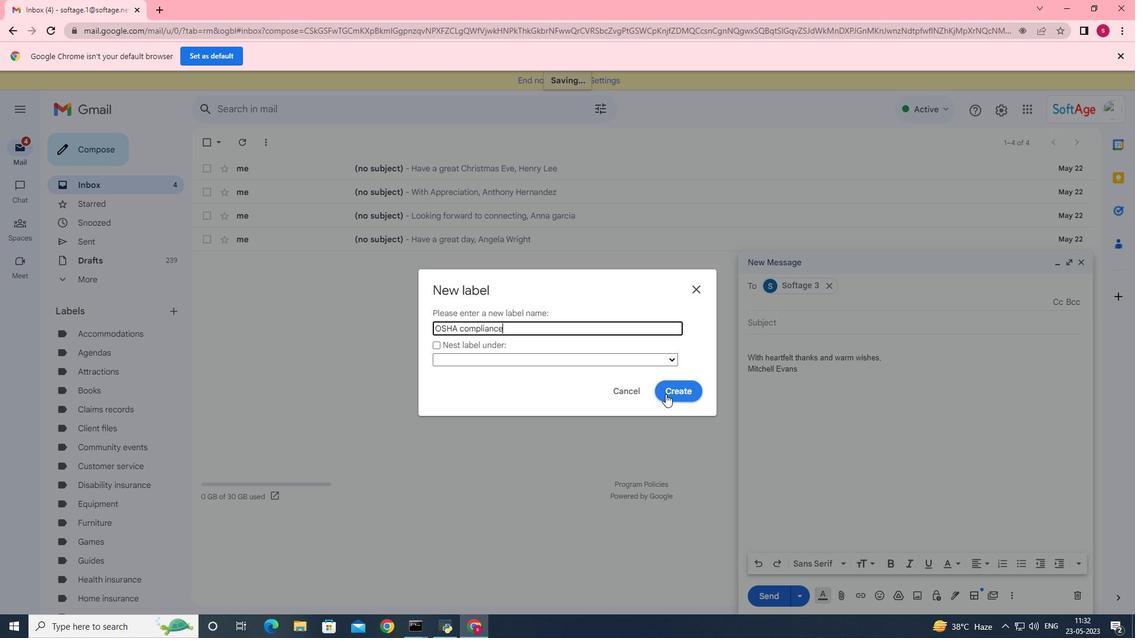 
Action: Mouse pressed left at (671, 390)
Screenshot: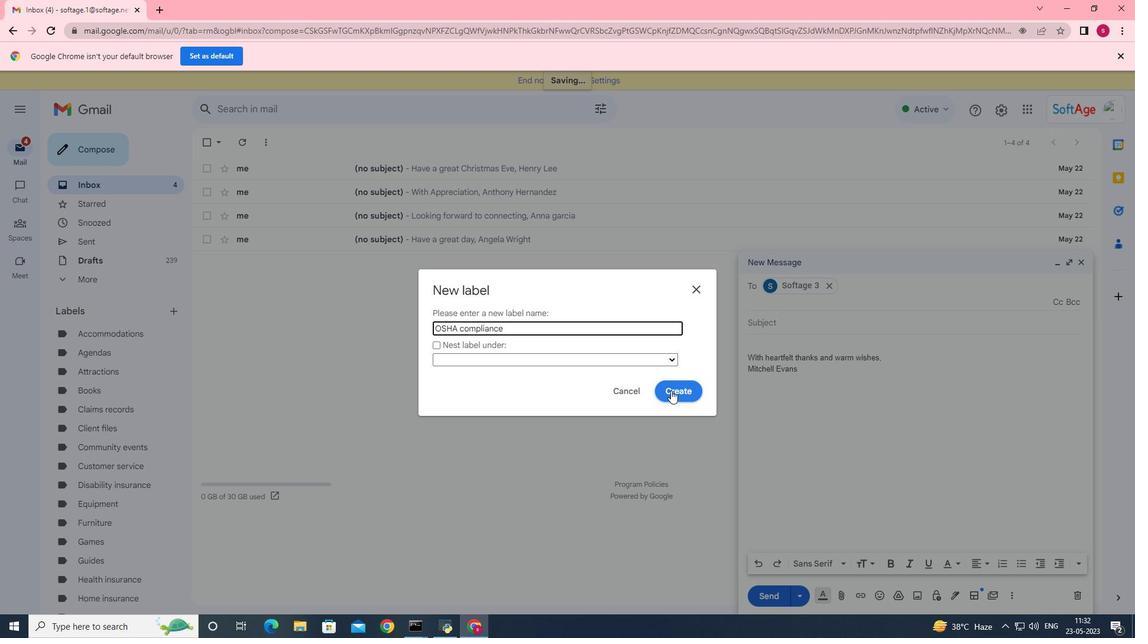 
